 Task: Select the current location as Kings Mountain National Military Park, South Carolina, United States . Now zoom + , and verify the location . Show zoom slider
Action: Mouse moved to (934, 54)
Screenshot: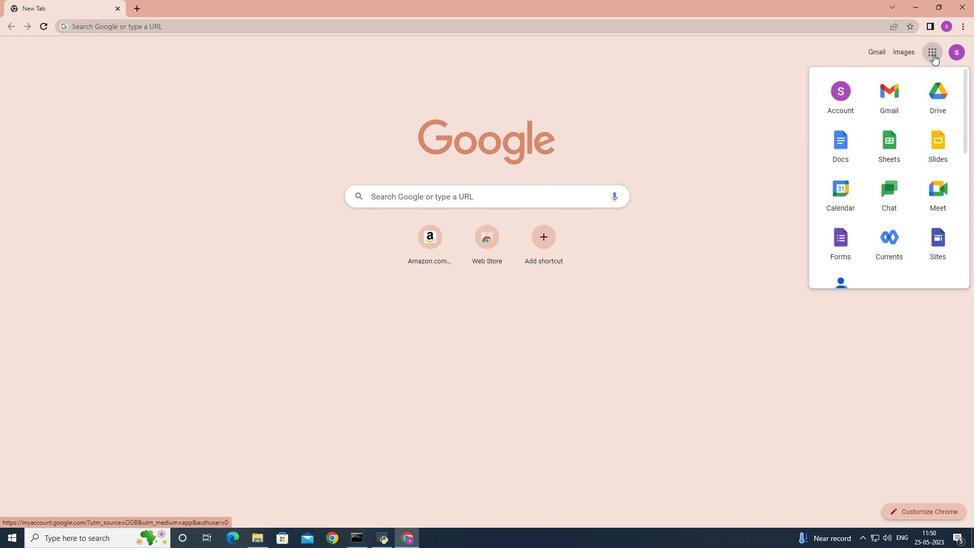 
Action: Mouse pressed left at (934, 54)
Screenshot: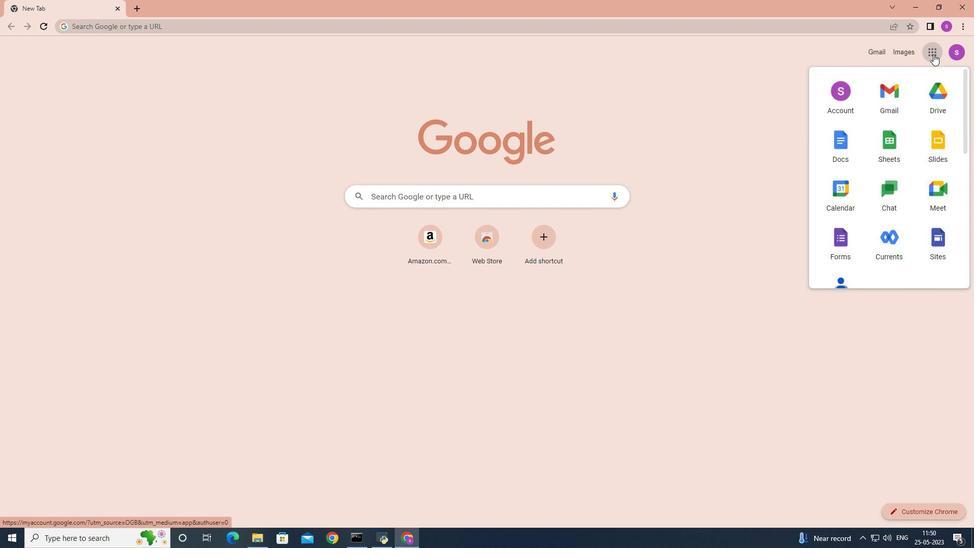 
Action: Mouse moved to (895, 187)
Screenshot: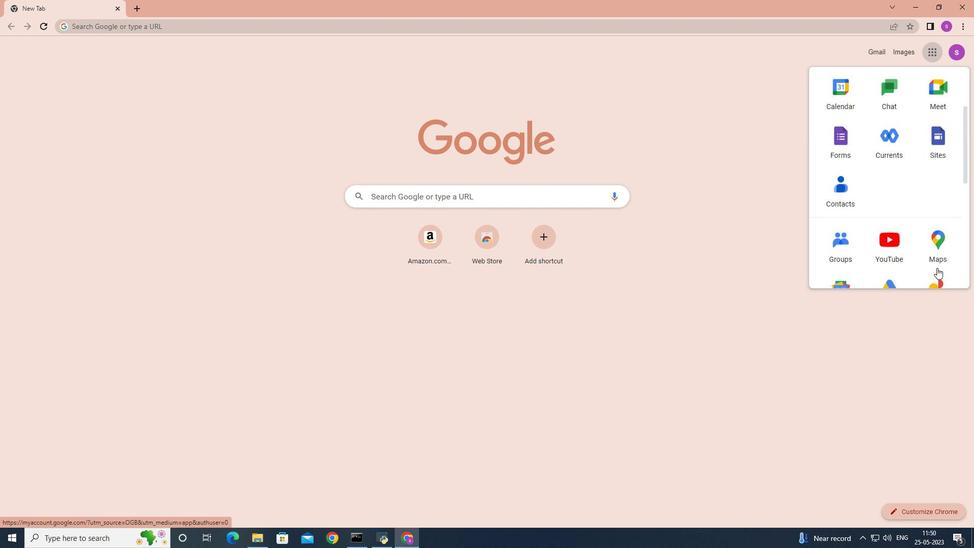 
Action: Mouse scrolled (895, 186) with delta (0, 0)
Screenshot: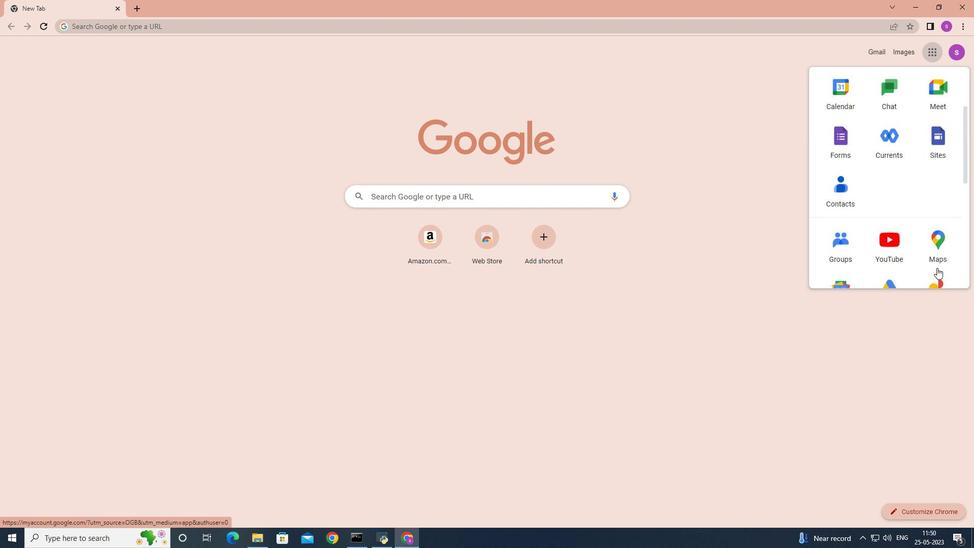 
Action: Mouse moved to (895, 186)
Screenshot: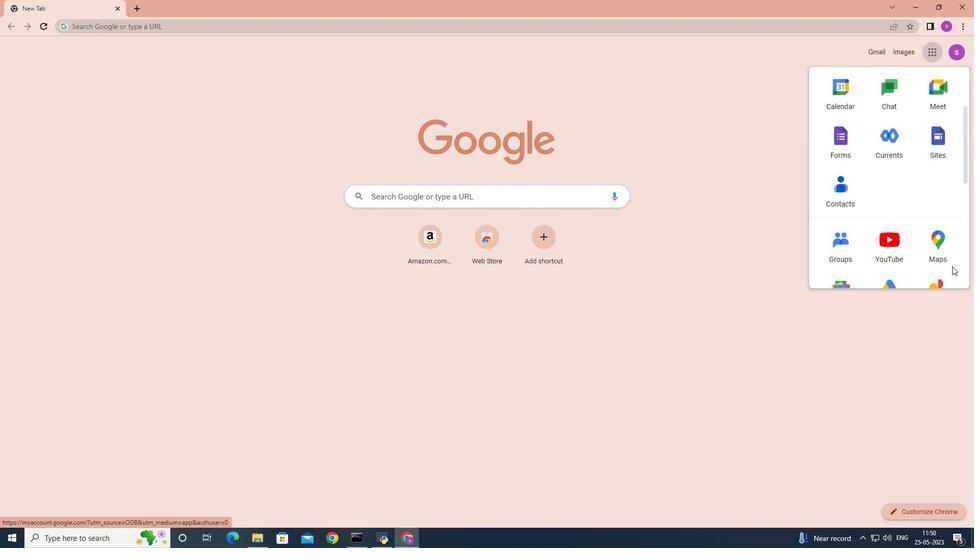 
Action: Mouse scrolled (895, 185) with delta (0, 0)
Screenshot: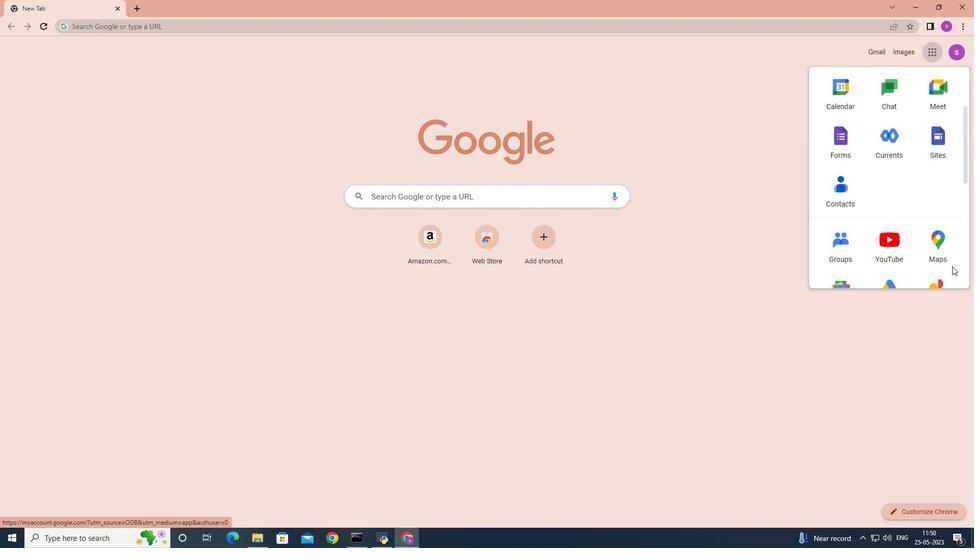 
Action: Mouse moved to (935, 245)
Screenshot: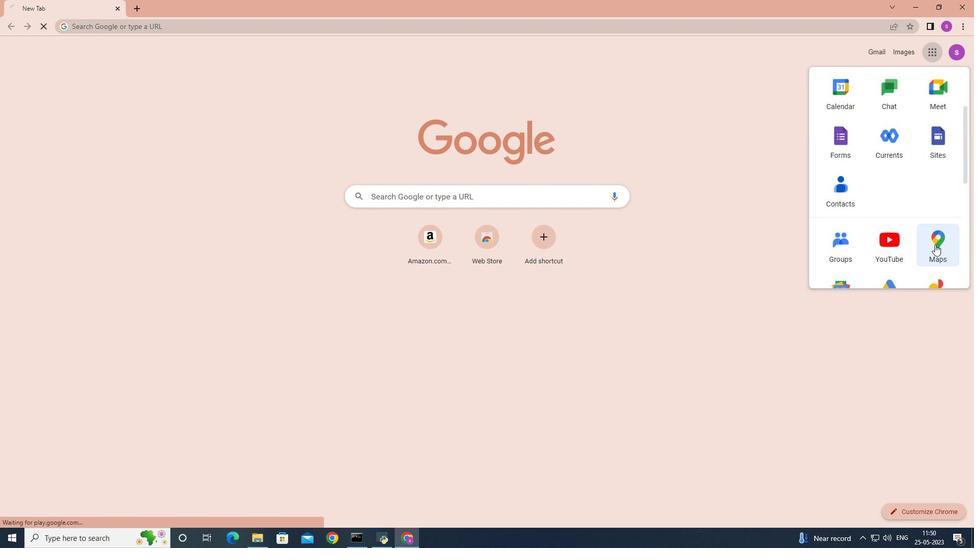 
Action: Mouse pressed left at (935, 245)
Screenshot: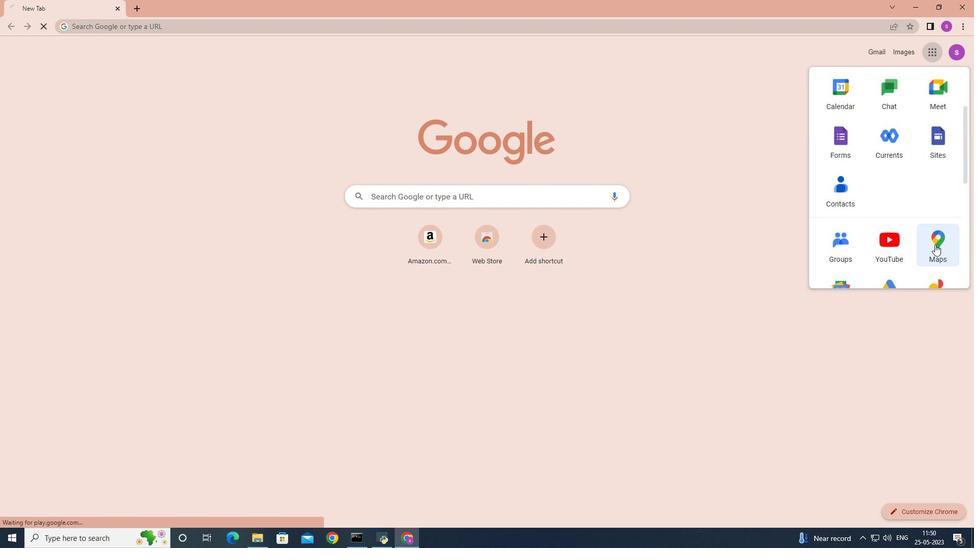 
Action: Mouse moved to (186, 50)
Screenshot: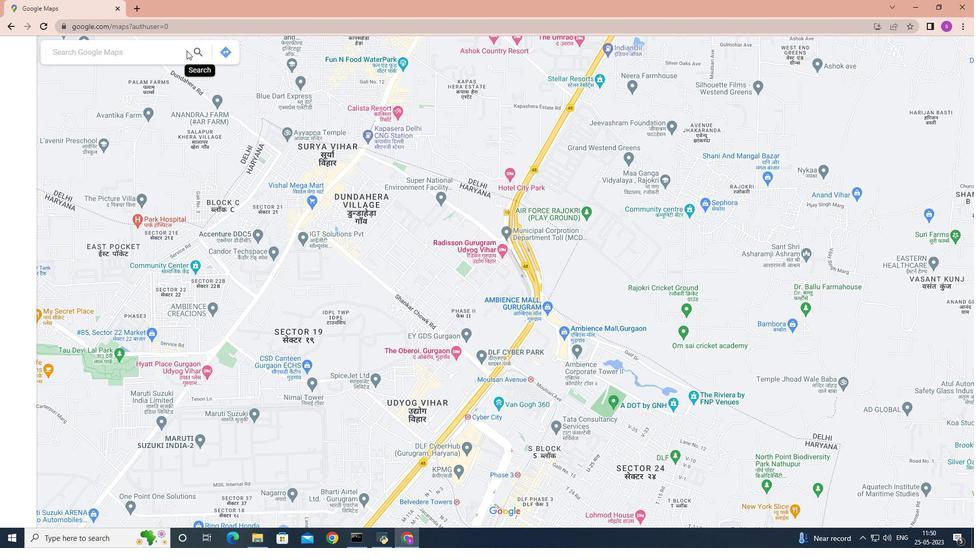 
Action: Mouse pressed left at (186, 50)
Screenshot: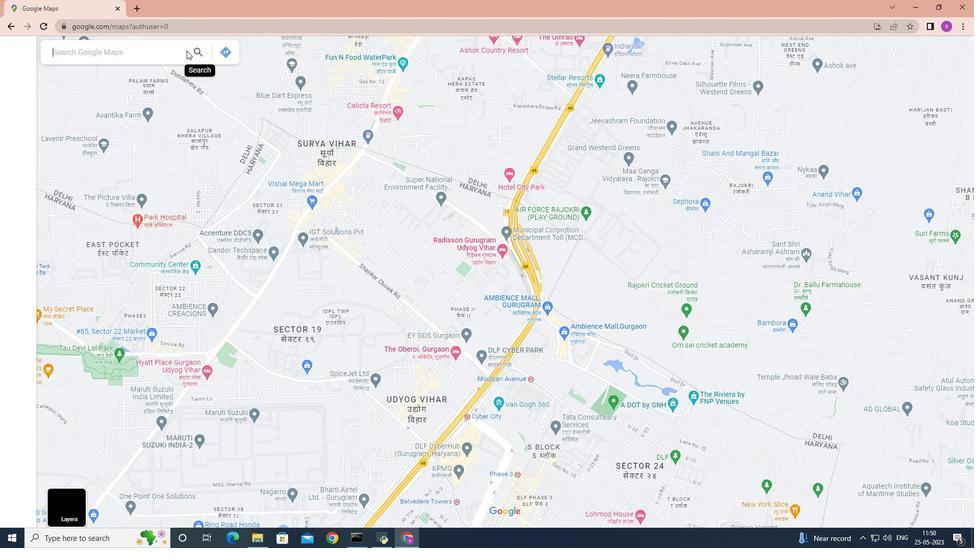 
Action: Key pressed <Key.shift>Kings<Key.space><Key.shift><Key.shift><Key.shift><Key.shift>Mountain<Key.space><Key.shift><Key.shift><Key.shift><Key.shift><Key.shift><Key.shift><Key.shift><Key.shift><Key.shift><Key.shift><Key.shift><Key.shift><Key.shift><Key.shift><Key.shift><Key.shift><Key.shift><Key.shift><Key.shift><Key.shift><Key.shift><Key.shift><Key.shift>National<Key.space><Key.shift>Military<Key.space><Key.shift>Park<Key.space>,<Key.shift>South<Key.space><Key.shift>carolina<Key.space><Key.shift>United<Key.space><Key.shift>States<Key.enter>
Screenshot: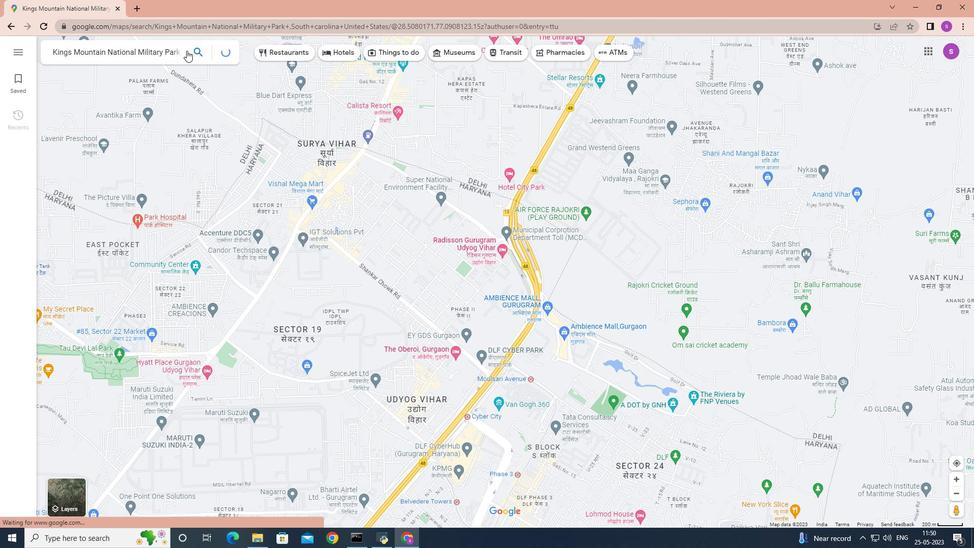 
Action: Mouse moved to (955, 479)
Screenshot: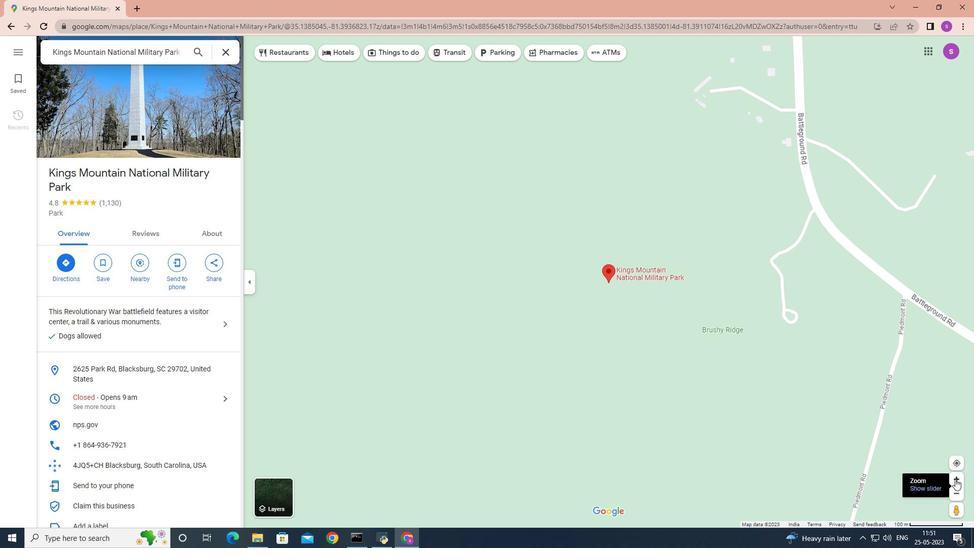 
Action: Mouse pressed left at (955, 479)
Screenshot: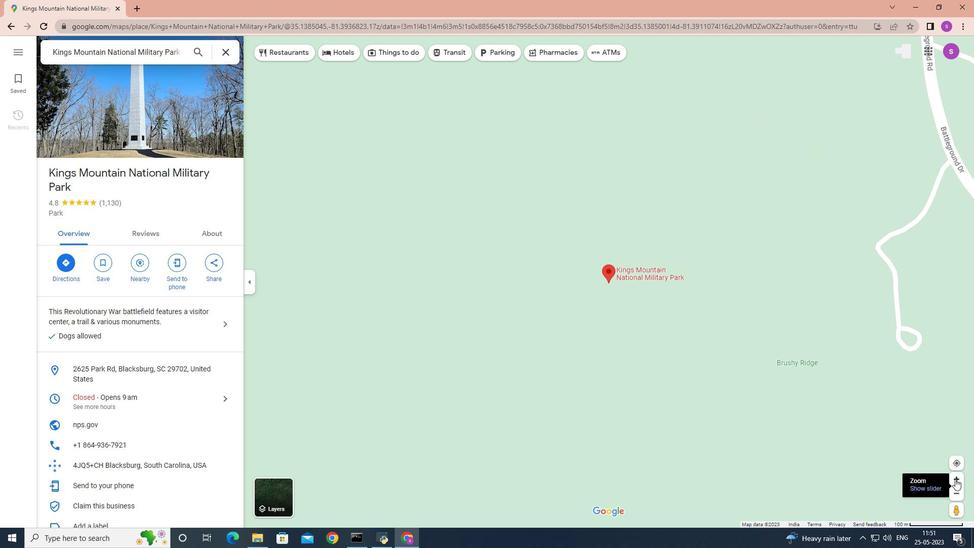 
Action: Mouse moved to (959, 474)
Screenshot: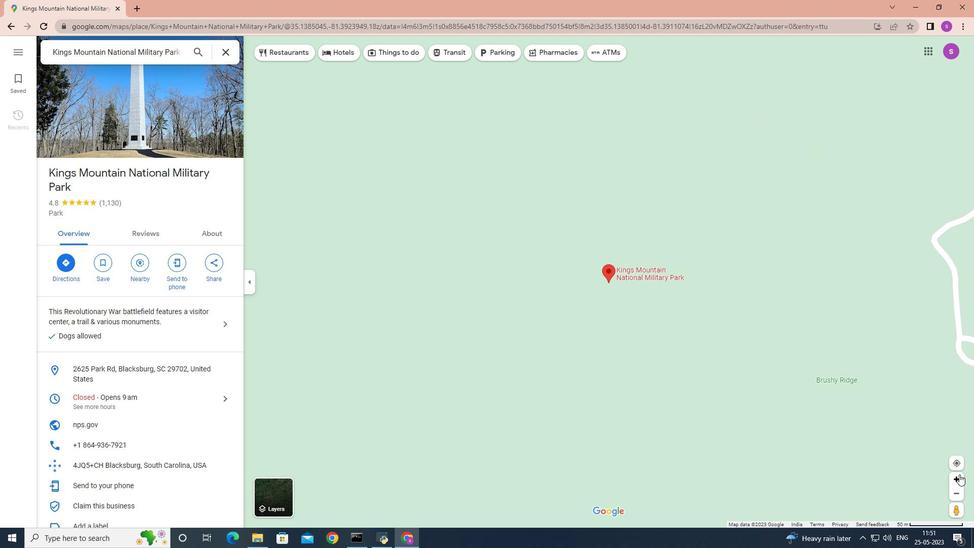 
Action: Mouse pressed left at (959, 474)
Screenshot: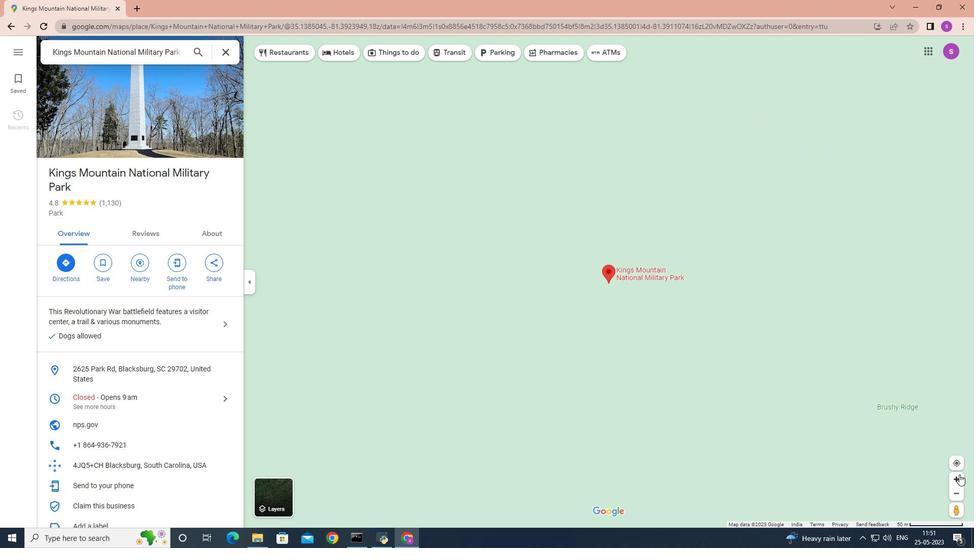 
Action: Mouse pressed left at (959, 474)
Screenshot: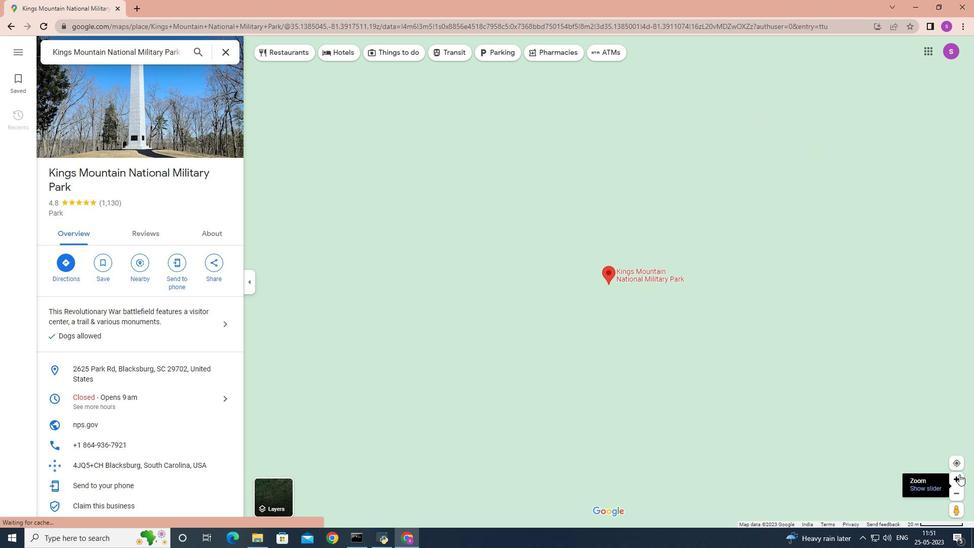 
Action: Mouse pressed left at (959, 474)
Screenshot: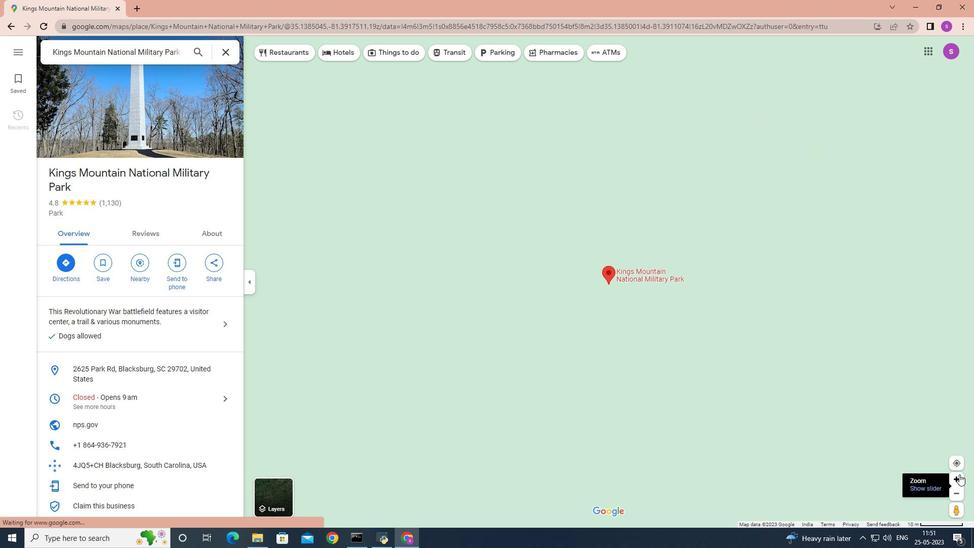 
Action: Mouse pressed left at (959, 474)
Screenshot: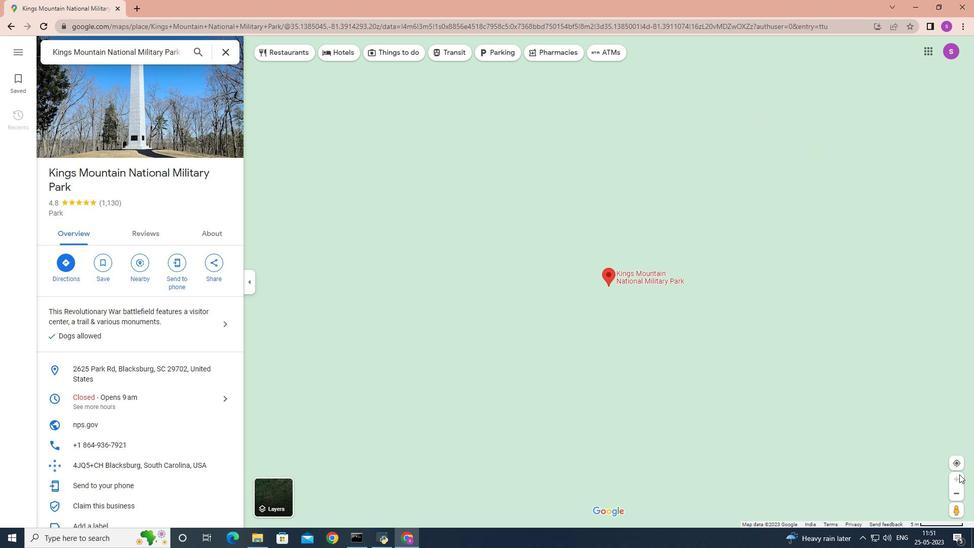
Action: Mouse pressed left at (959, 474)
Screenshot: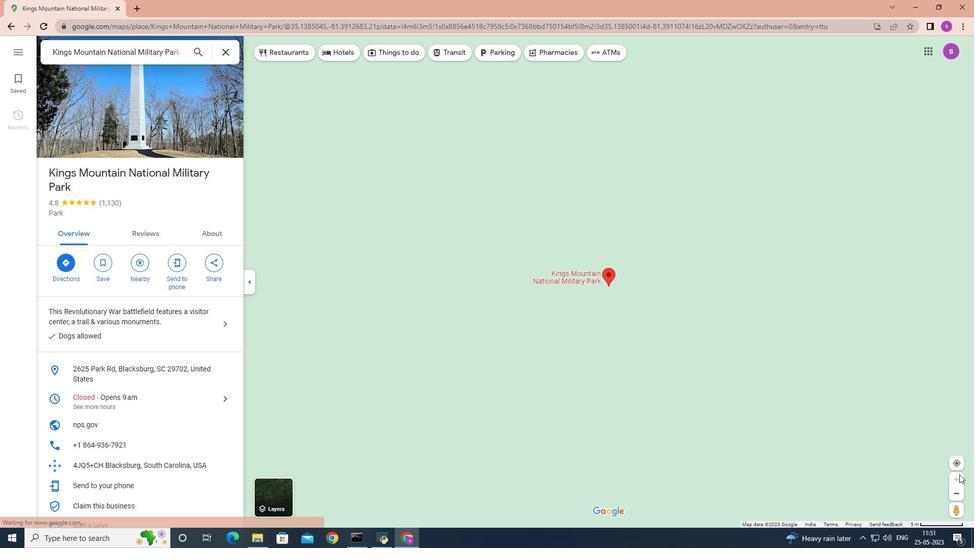 
Action: Mouse pressed left at (959, 474)
Screenshot: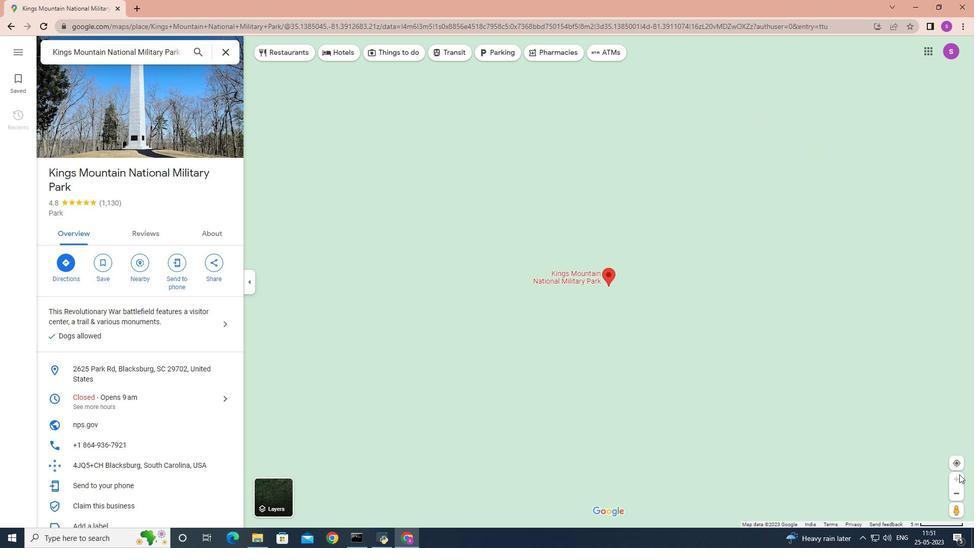 
Action: Mouse pressed left at (959, 474)
Screenshot: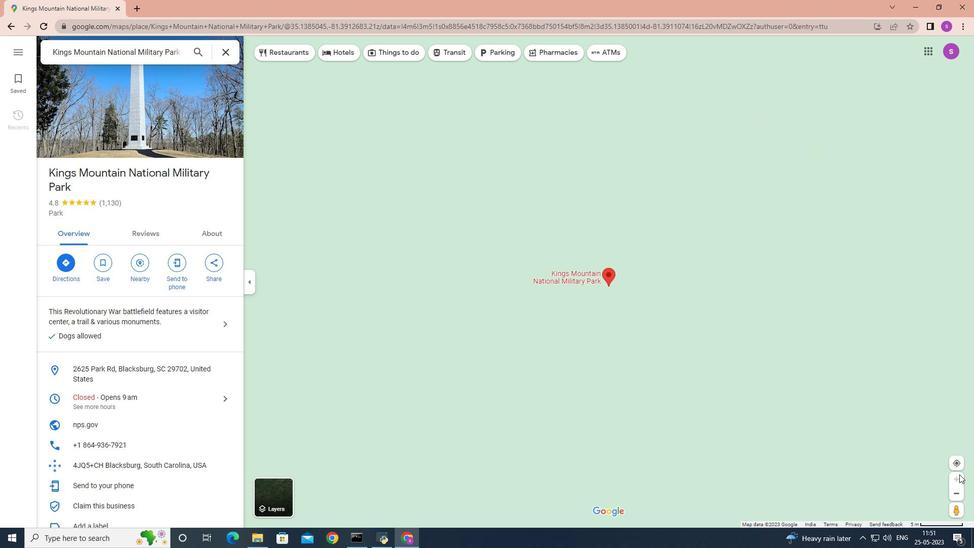 
Action: Mouse pressed left at (959, 474)
Screenshot: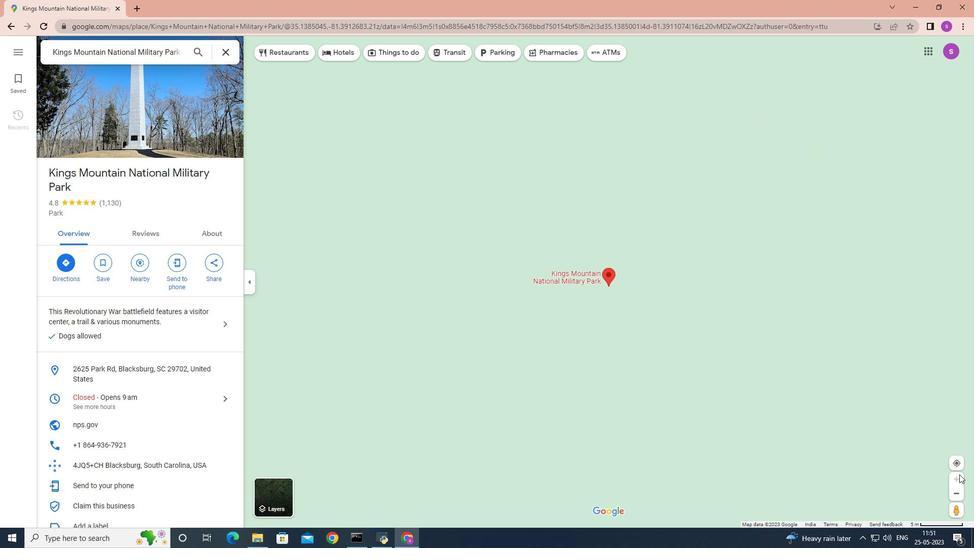
Action: Mouse moved to (610, 284)
Screenshot: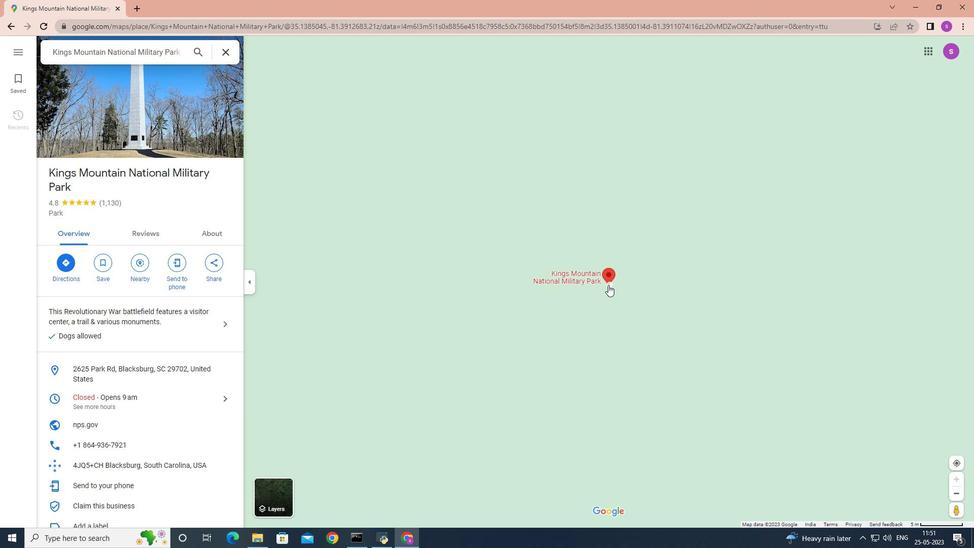 
Action: Mouse pressed left at (610, 284)
Screenshot: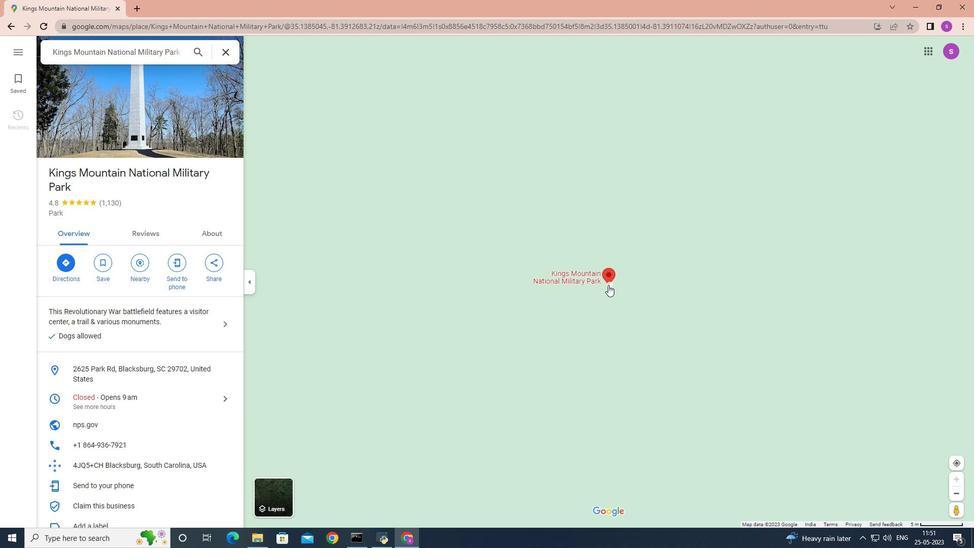 
Action: Mouse moved to (608, 285)
Screenshot: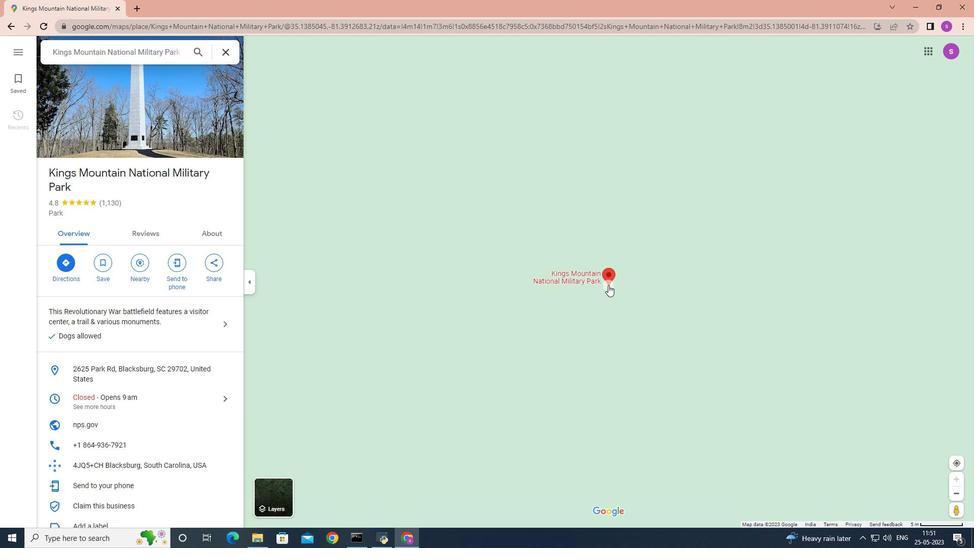 
Action: Mouse pressed left at (608, 285)
Screenshot: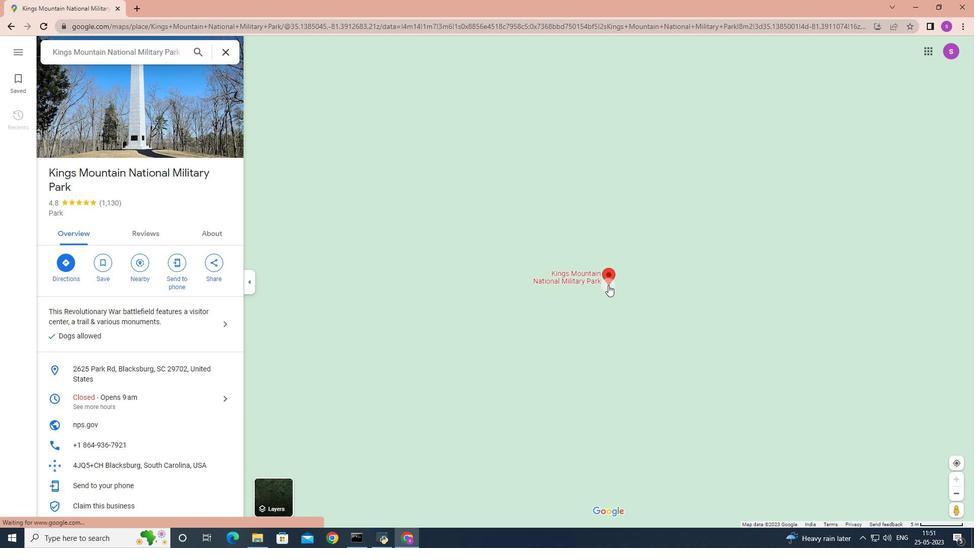 
Action: Mouse moved to (608, 283)
Screenshot: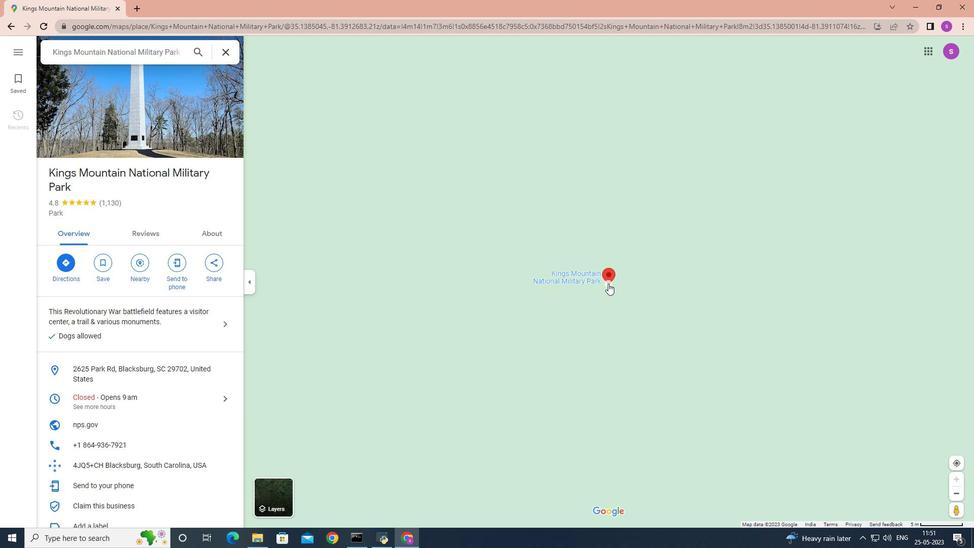 
Action: Mouse pressed left at (608, 283)
Screenshot: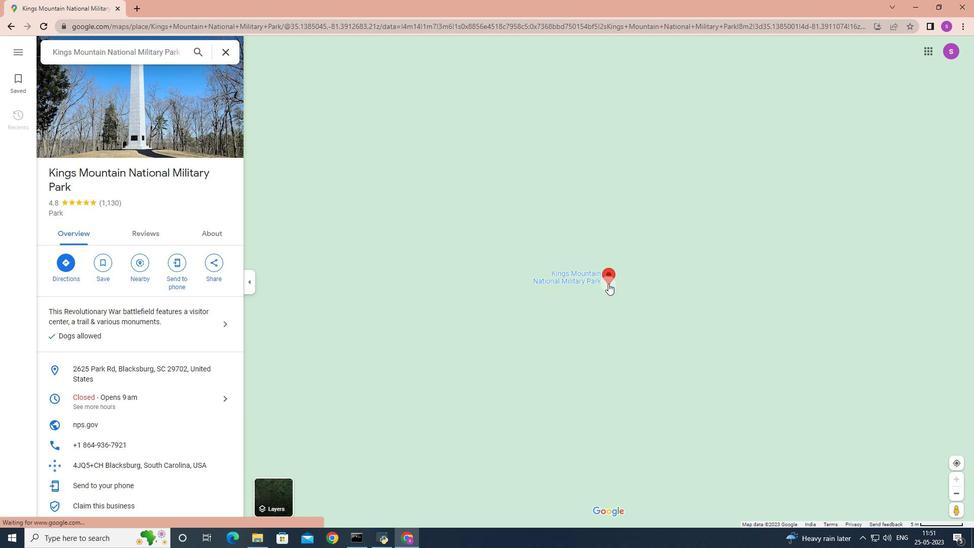 
Action: Mouse pressed left at (608, 283)
Screenshot: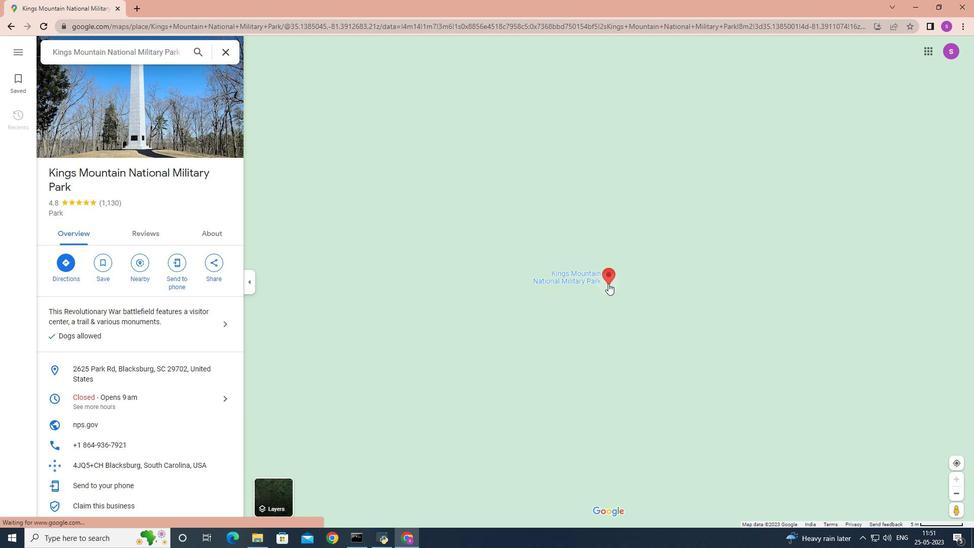 
Action: Mouse moved to (271, 505)
Screenshot: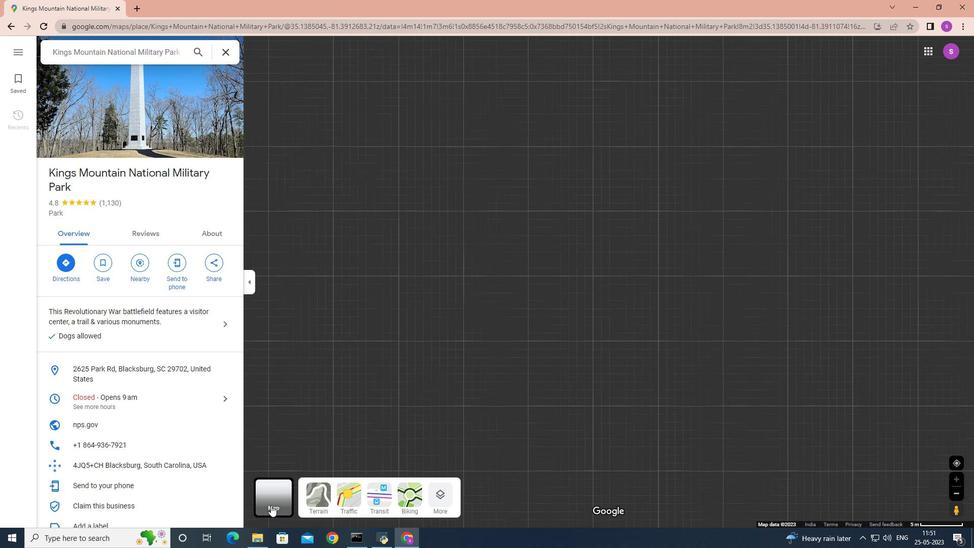 
Action: Mouse pressed left at (271, 505)
Screenshot: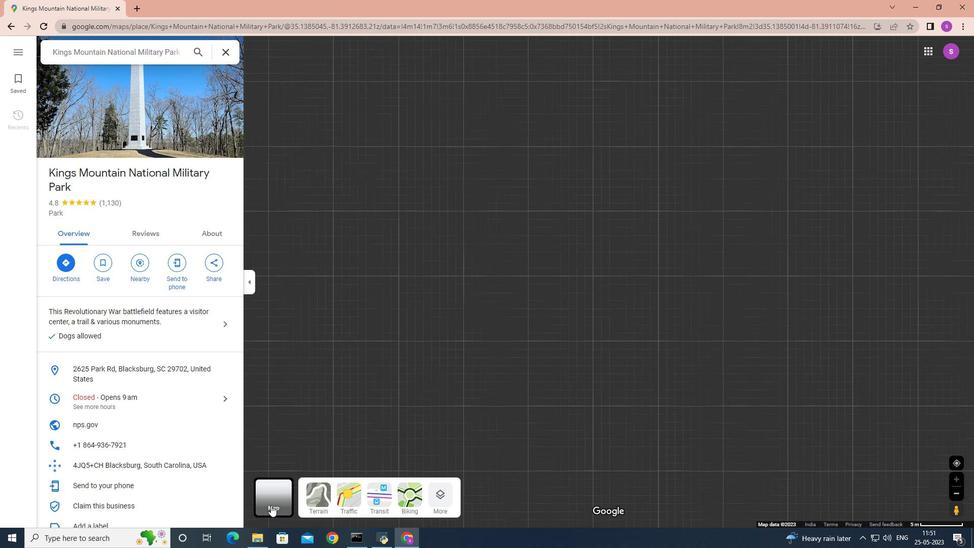 
Action: Mouse moved to (443, 503)
Screenshot: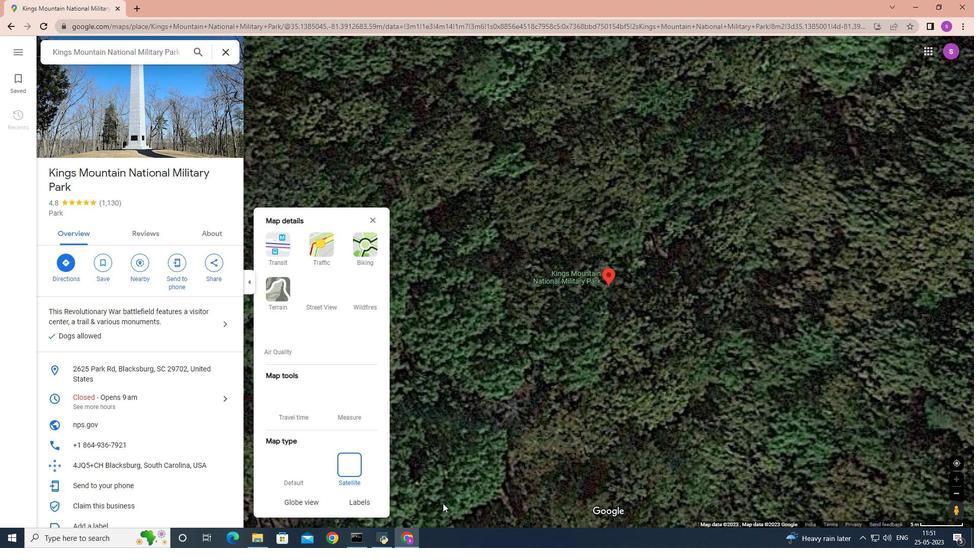 
Action: Mouse pressed left at (443, 503)
Screenshot: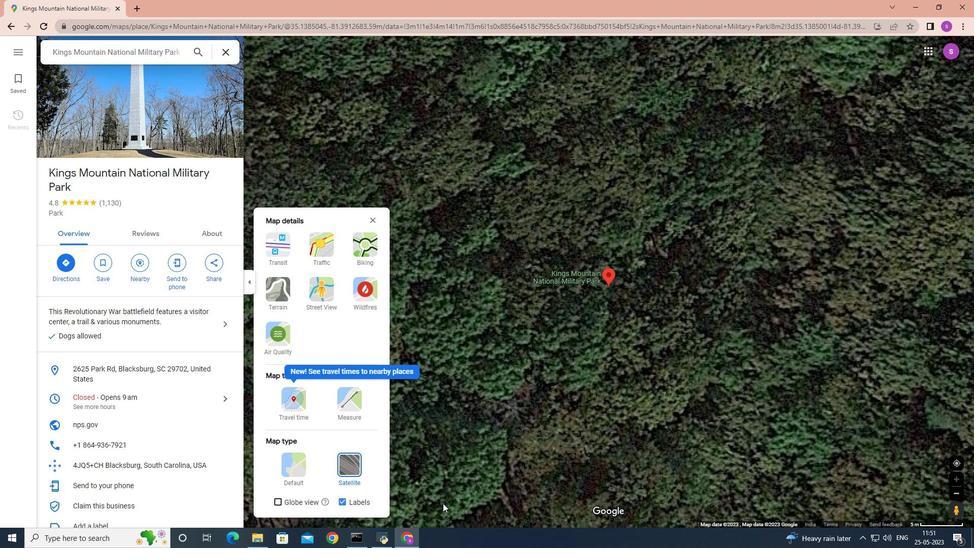 
Action: Mouse moved to (288, 464)
Screenshot: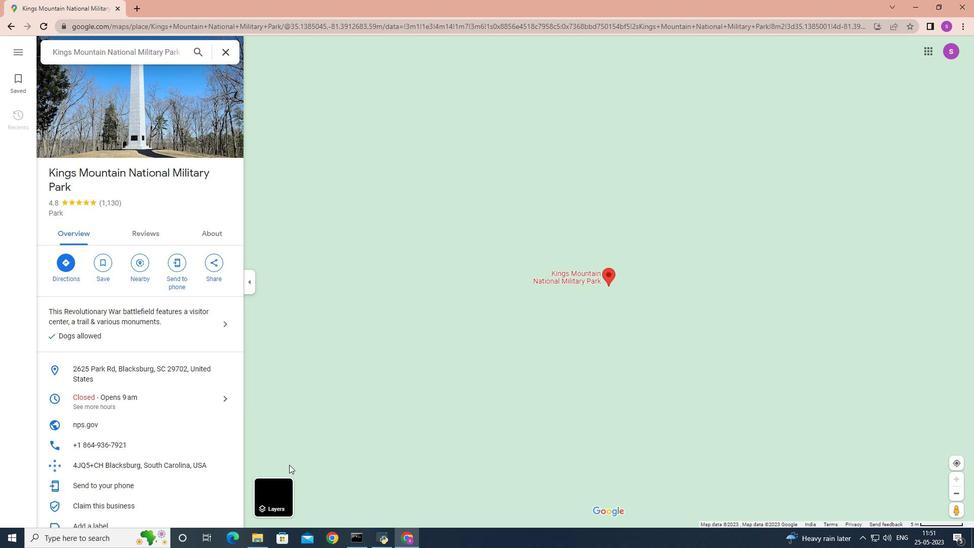 
Action: Mouse pressed left at (288, 464)
Screenshot: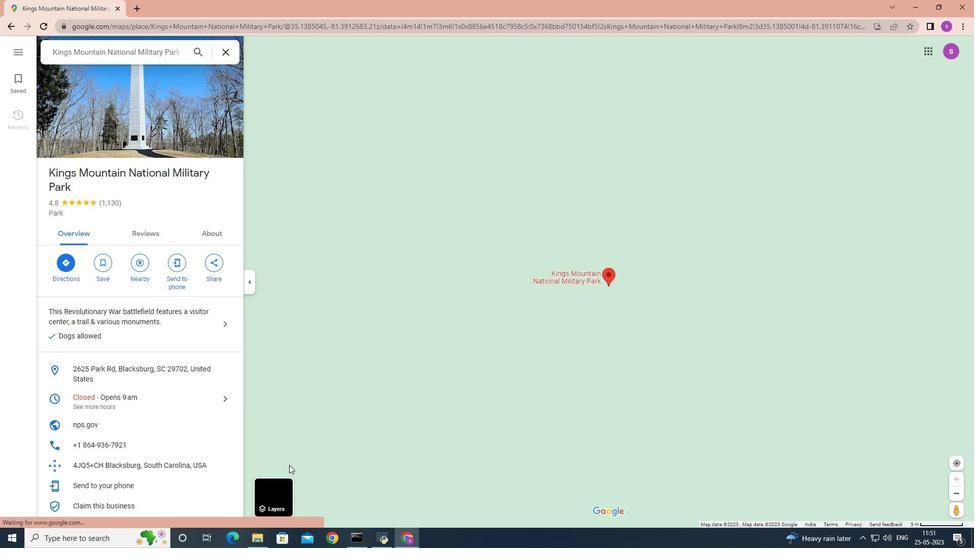 
Action: Mouse moved to (607, 284)
Screenshot: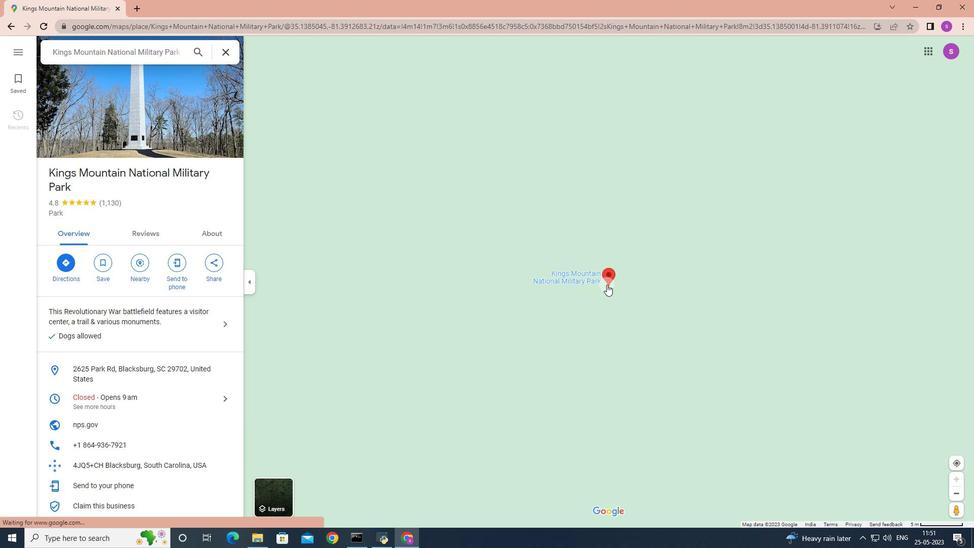 
Action: Mouse pressed left at (607, 284)
Screenshot: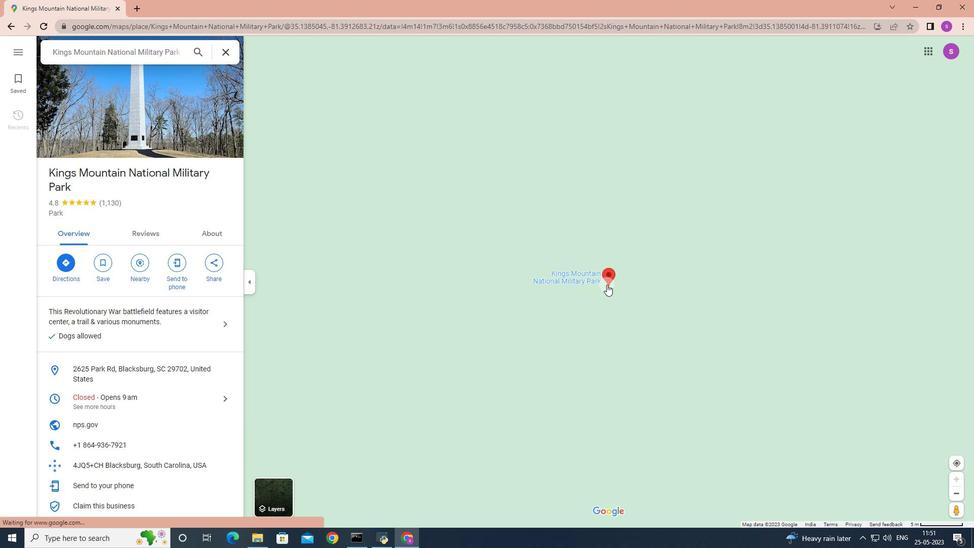 
Action: Mouse moved to (609, 281)
Screenshot: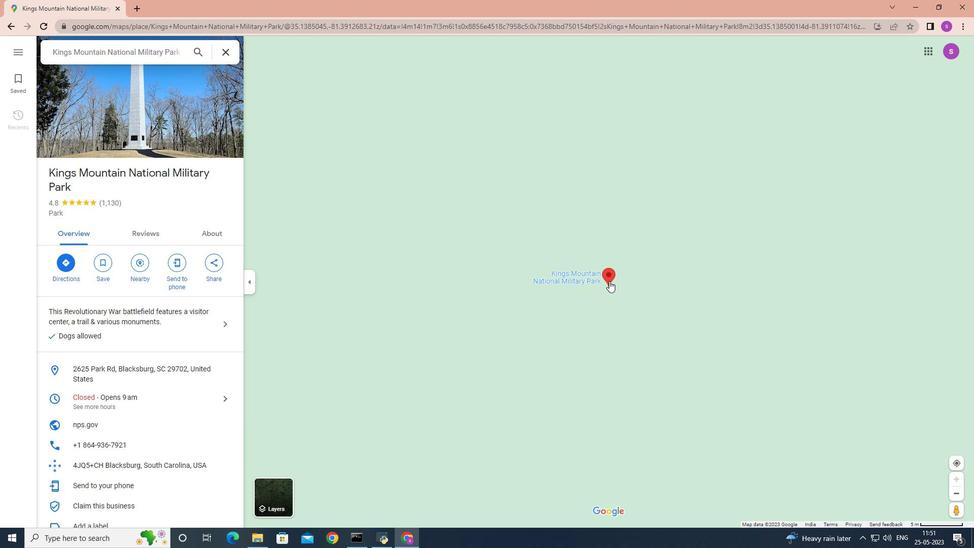 
Action: Mouse pressed left at (609, 281)
Screenshot: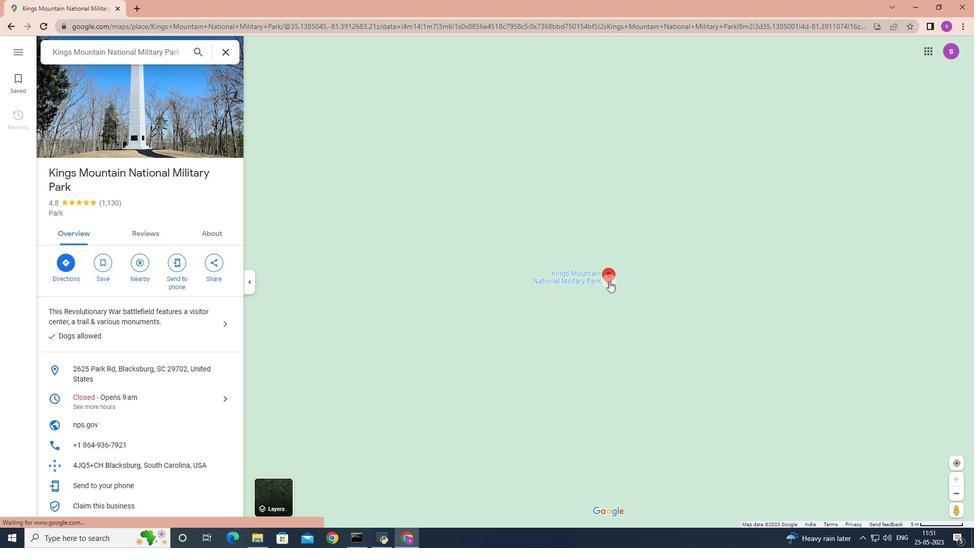
Action: Mouse pressed left at (609, 281)
Screenshot: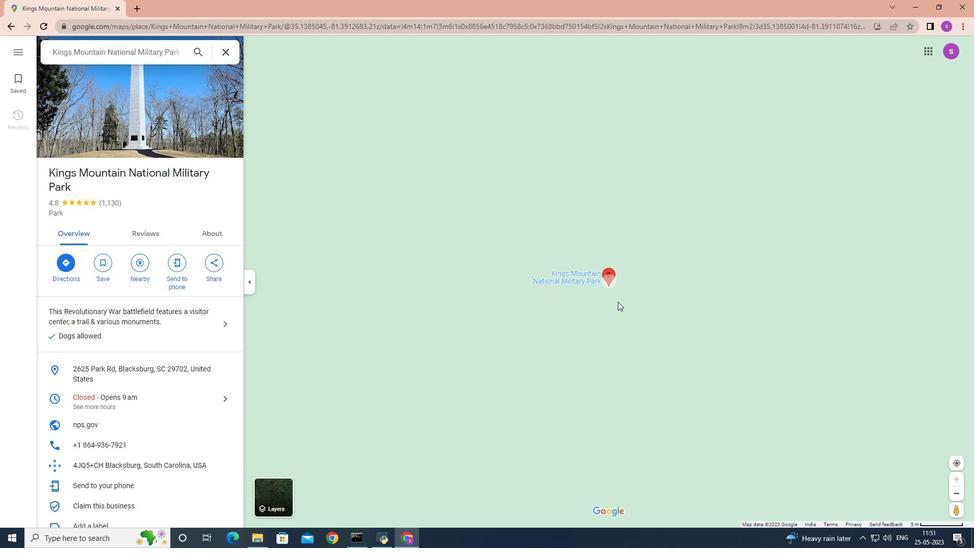 
Action: Mouse moved to (956, 494)
Screenshot: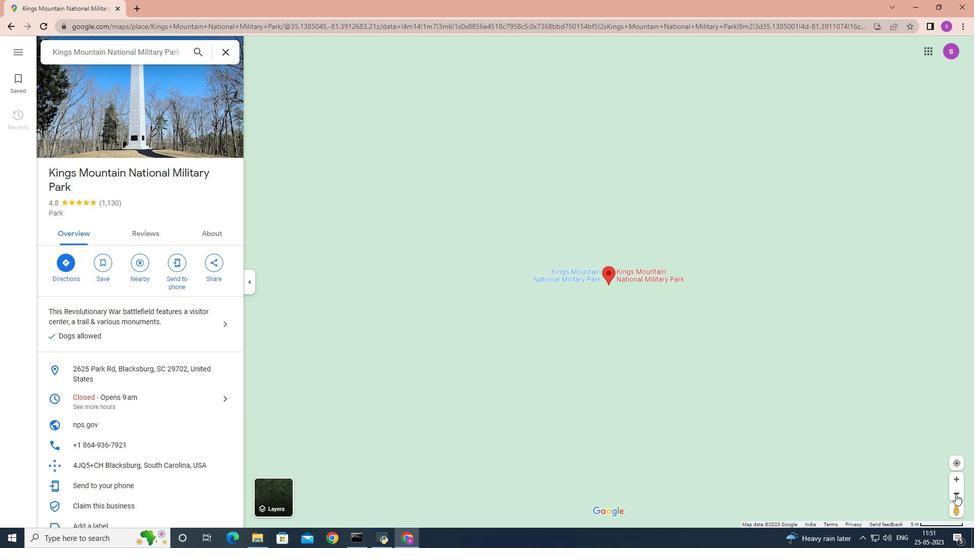 
Action: Mouse pressed left at (956, 494)
Screenshot: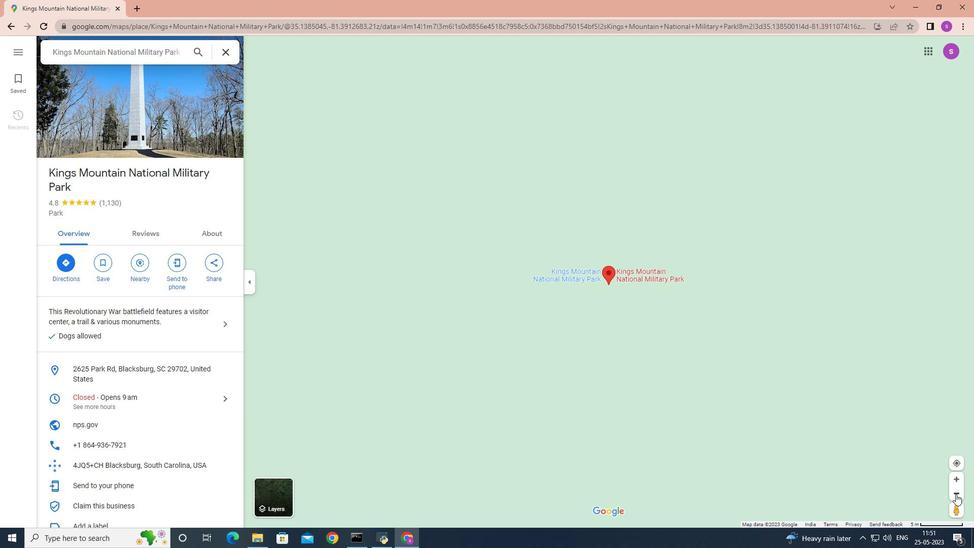 
Action: Mouse moved to (279, 506)
Screenshot: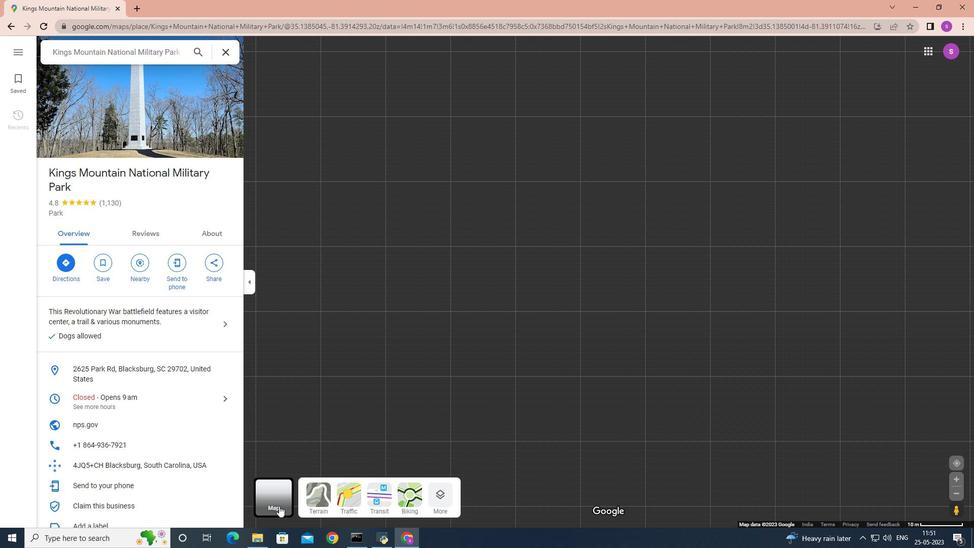 
Action: Mouse pressed left at (279, 506)
Screenshot: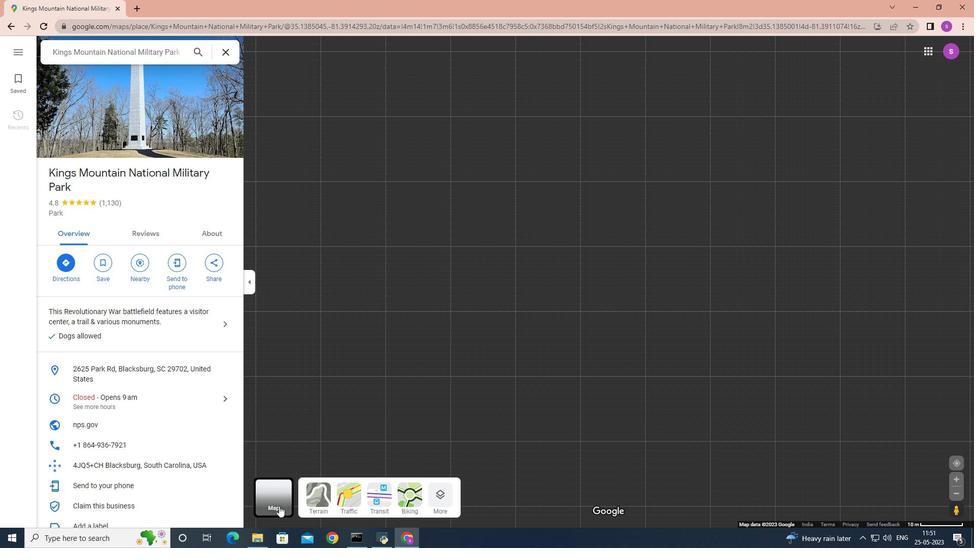 
Action: Mouse moved to (444, 501)
Screenshot: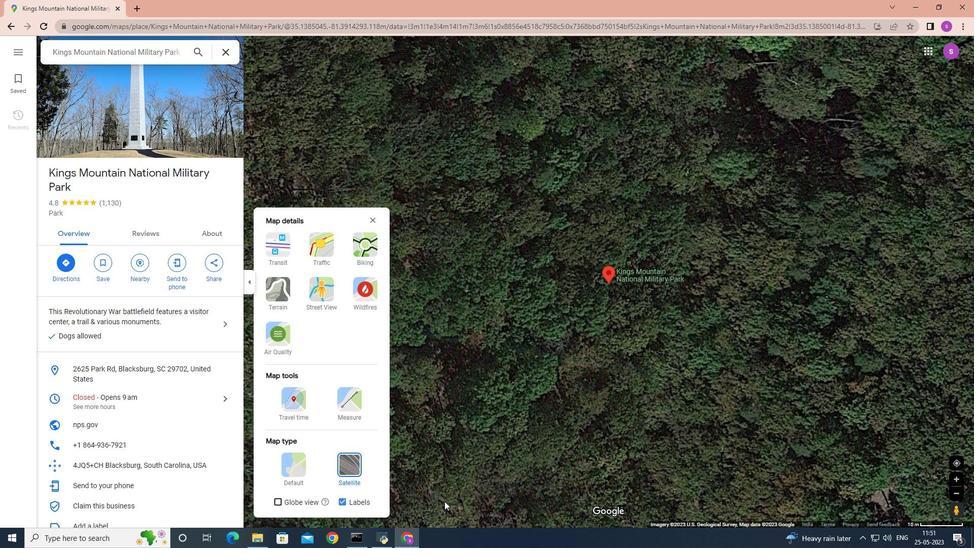 
Action: Mouse pressed left at (444, 501)
Screenshot: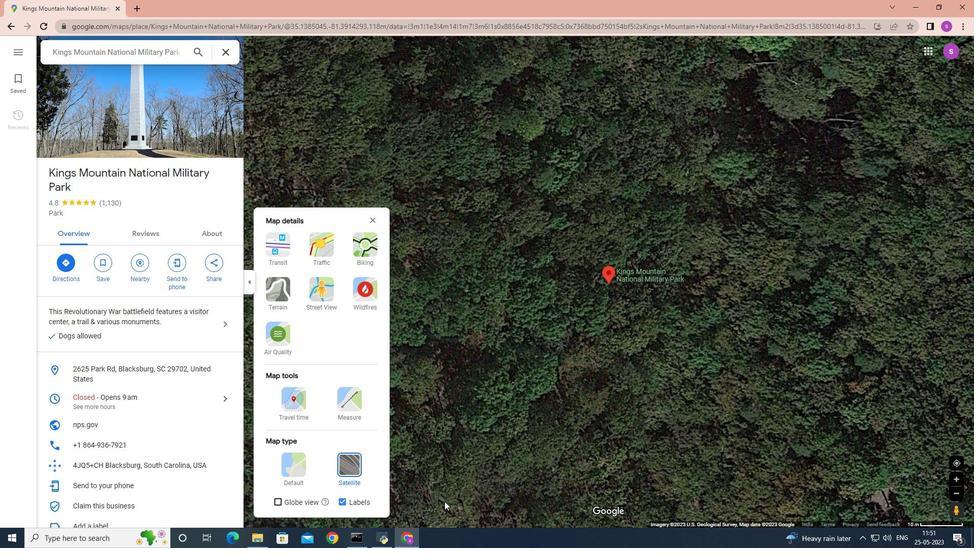 
Action: Mouse moved to (287, 469)
Screenshot: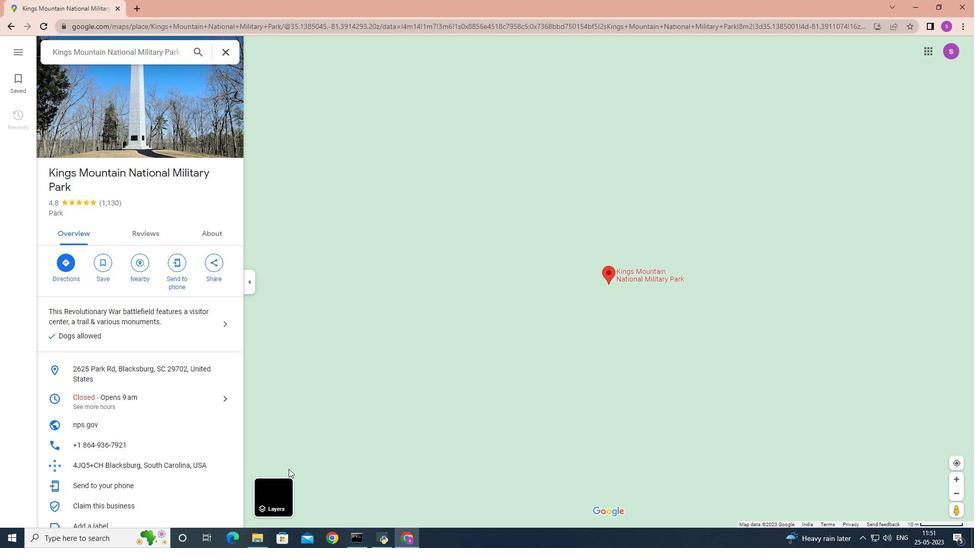 
Action: Mouse pressed left at (287, 469)
Screenshot: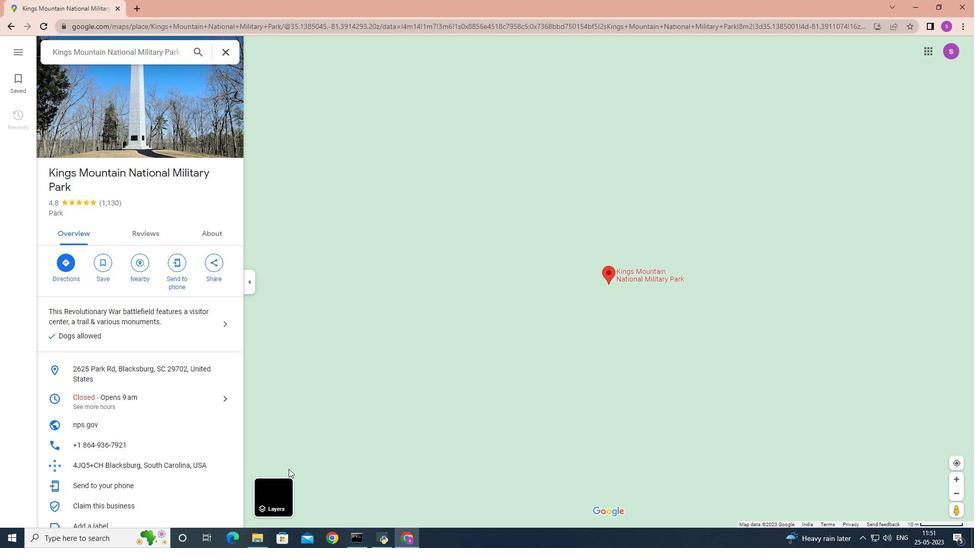 
Action: Mouse moved to (955, 478)
Screenshot: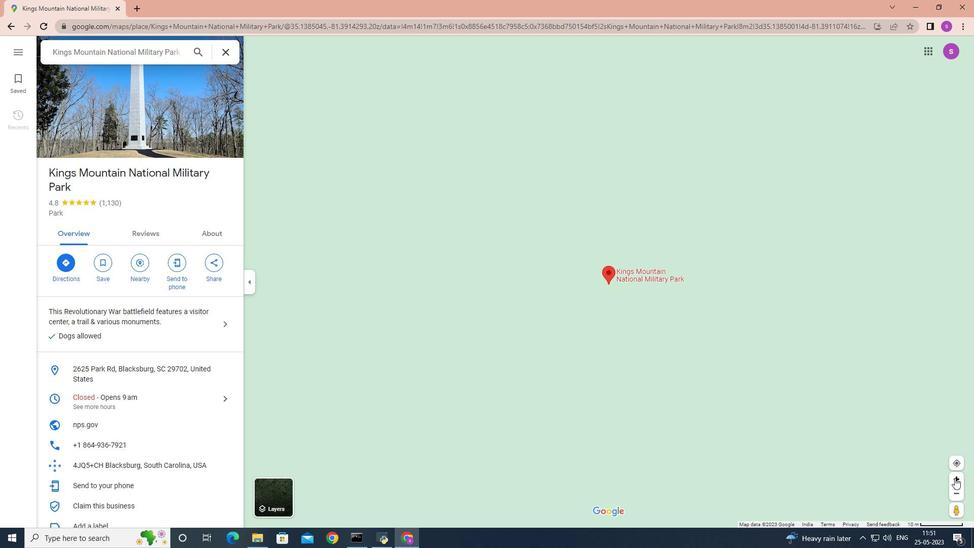 
Action: Mouse pressed left at (955, 478)
Screenshot: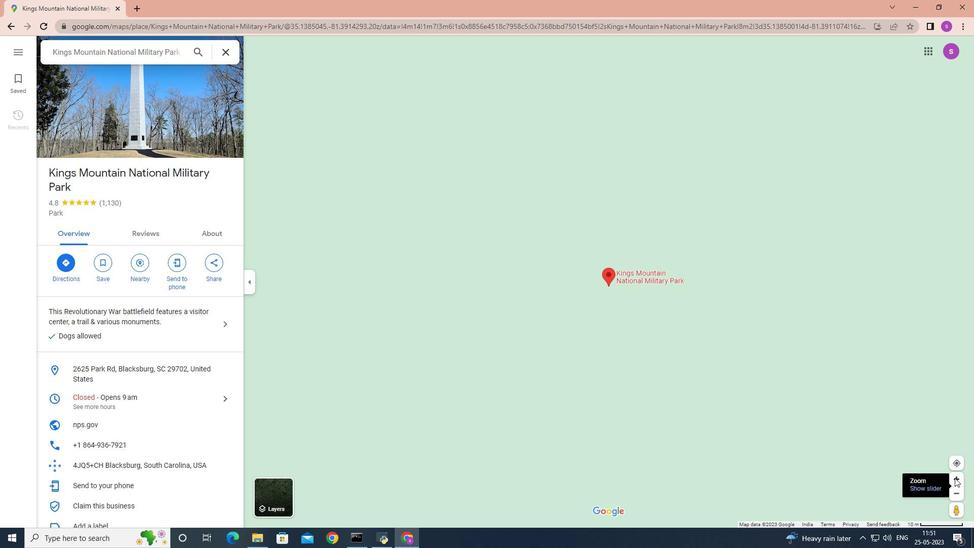 
Action: Mouse moved to (955, 478)
Screenshot: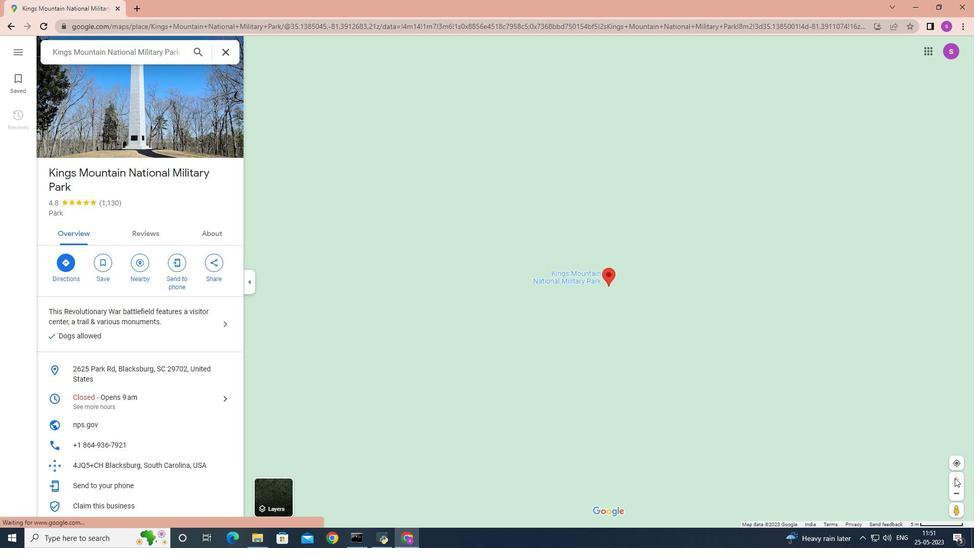 
Action: Mouse pressed left at (955, 478)
Screenshot: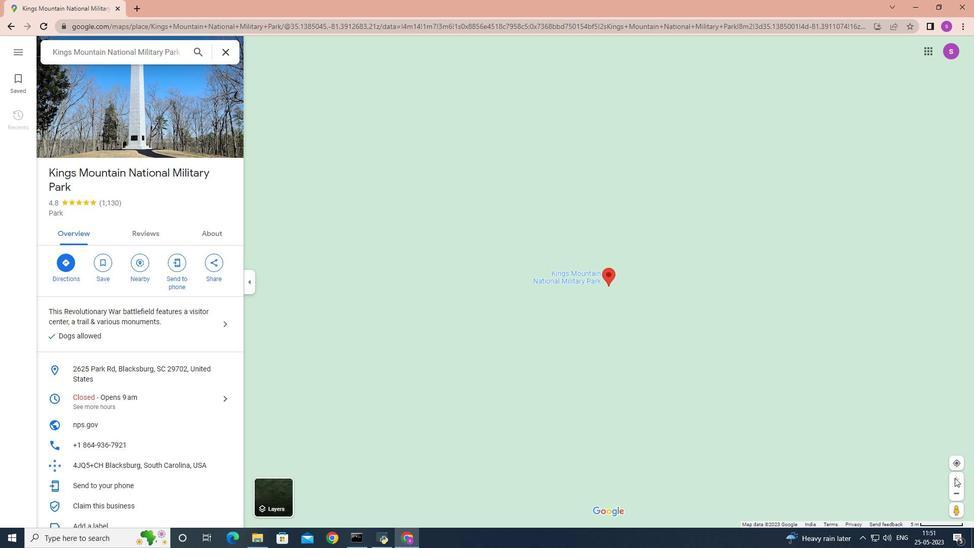 
Action: Mouse moved to (443, 496)
Screenshot: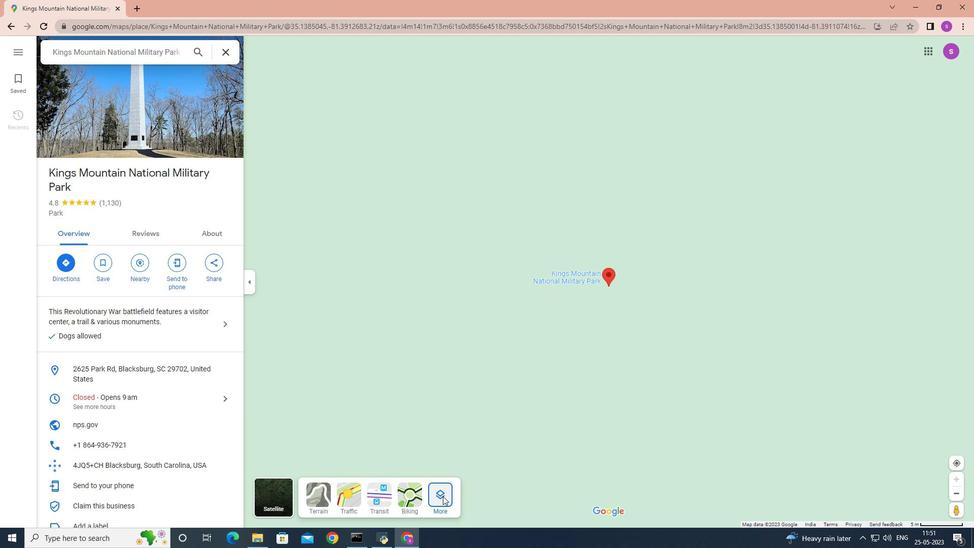 
Action: Mouse pressed left at (443, 496)
Screenshot: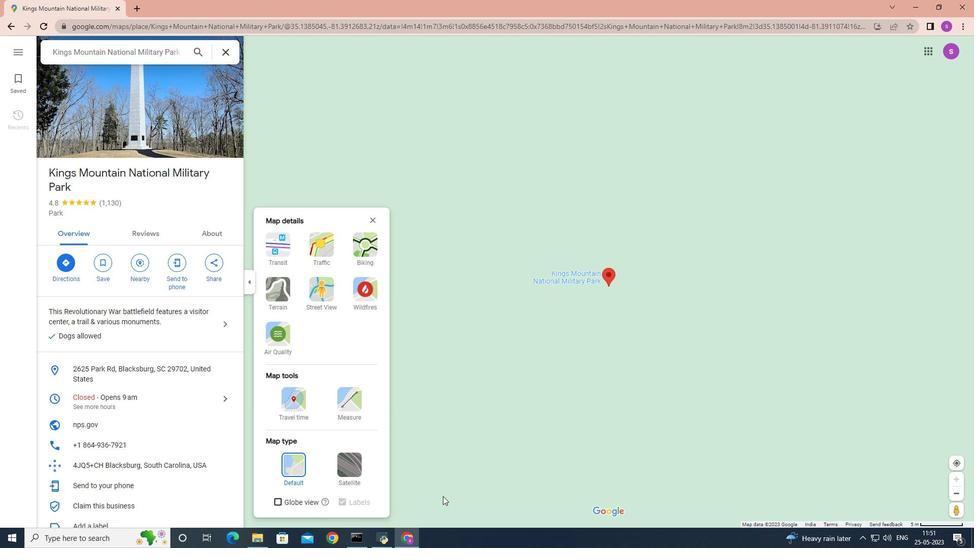 
Action: Mouse moved to (291, 472)
Screenshot: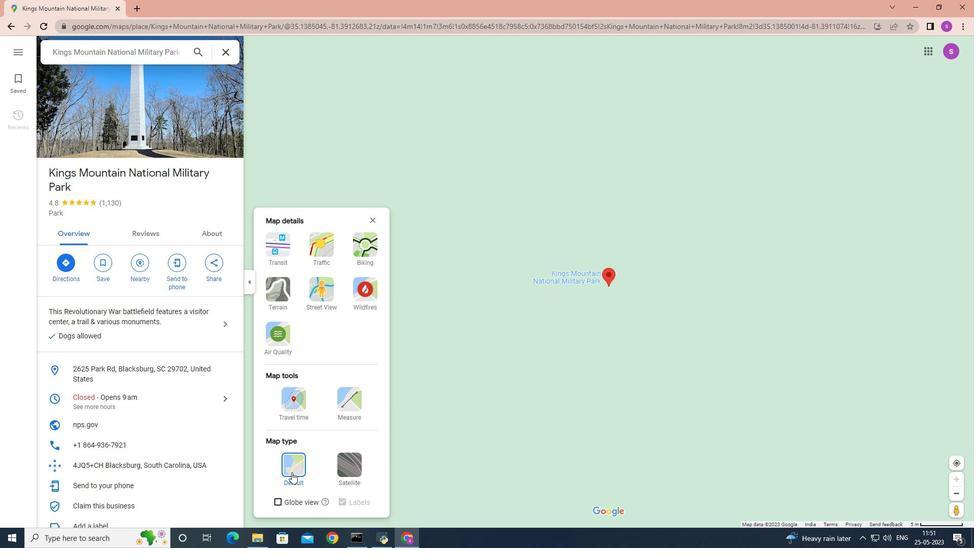 
Action: Mouse pressed left at (291, 472)
Screenshot: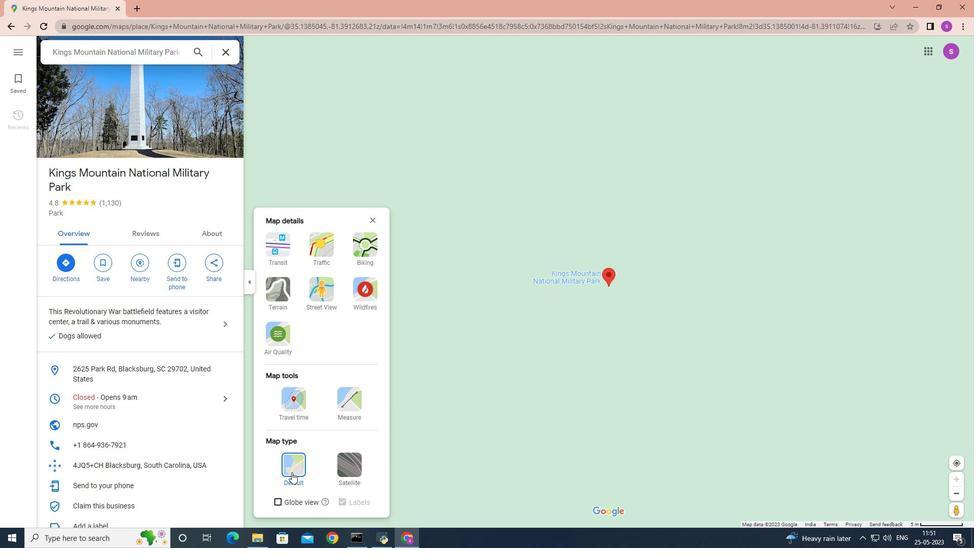 
Action: Mouse moved to (375, 219)
Screenshot: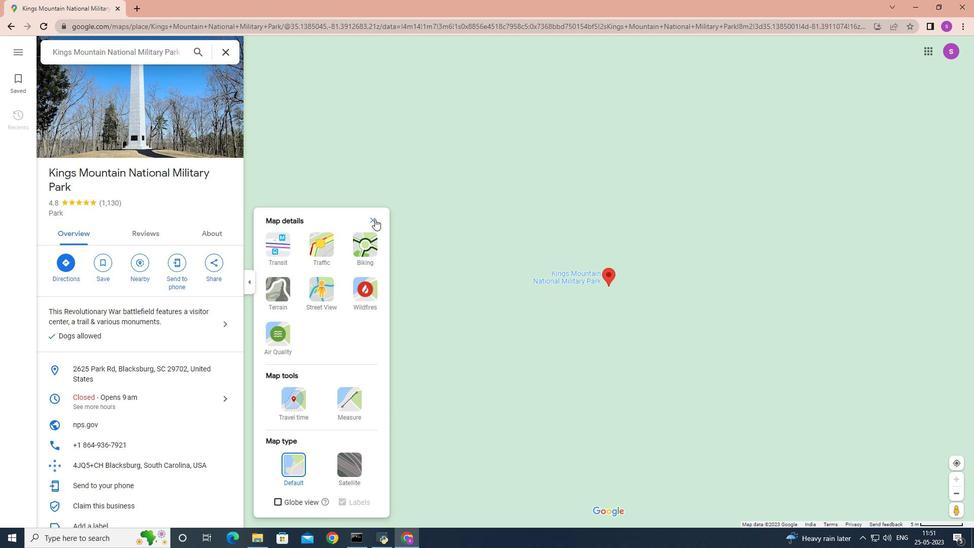 
Action: Mouse pressed left at (375, 219)
Screenshot: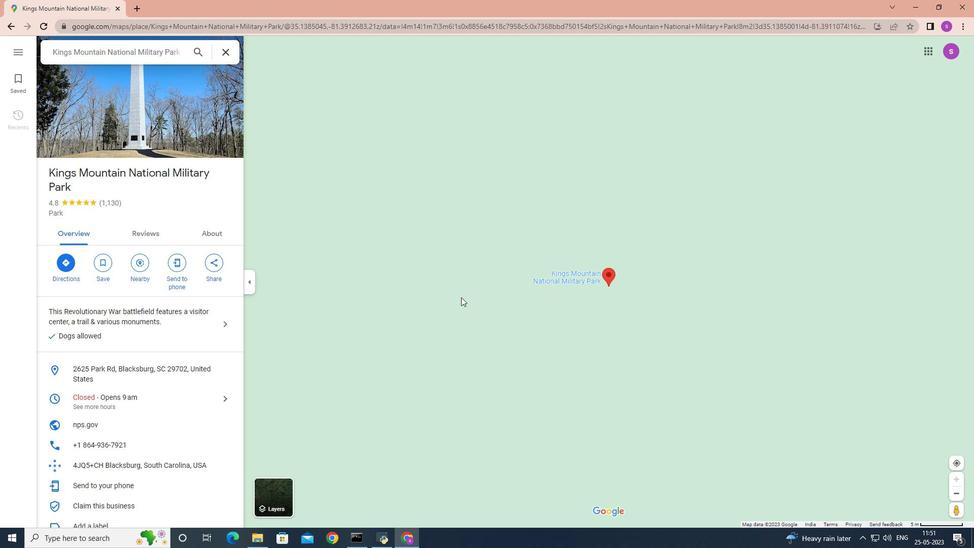
Action: Mouse moved to (609, 280)
Screenshot: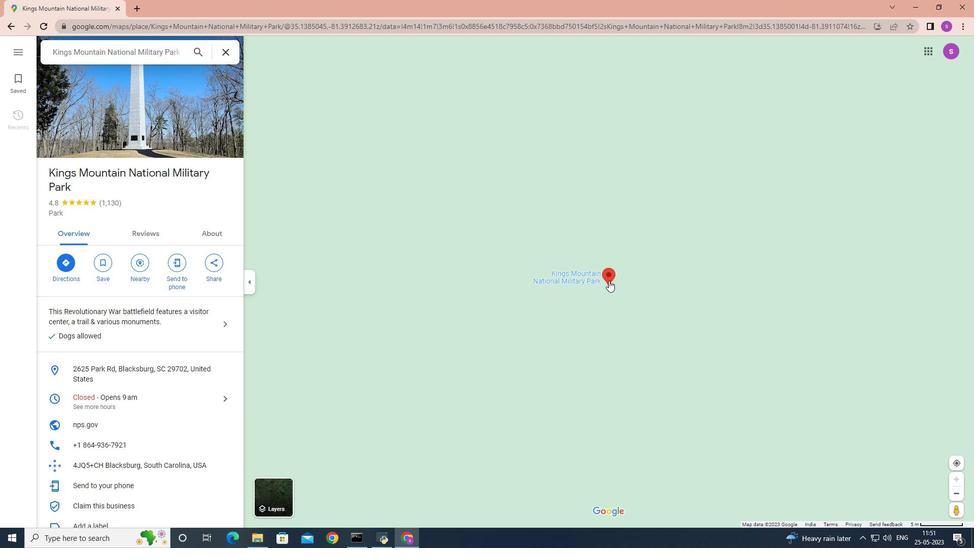 
Action: Mouse pressed left at (609, 280)
Screenshot: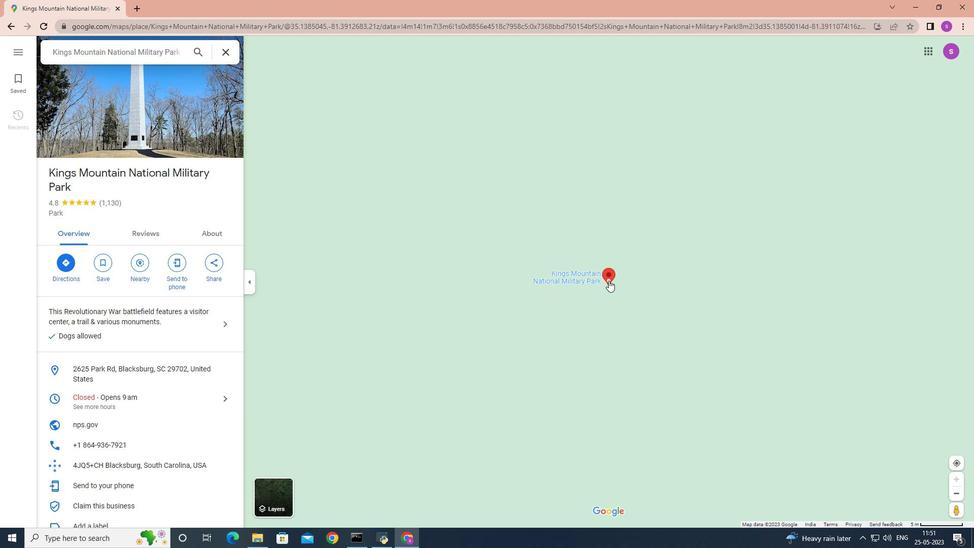 
Action: Mouse pressed left at (609, 280)
Screenshot: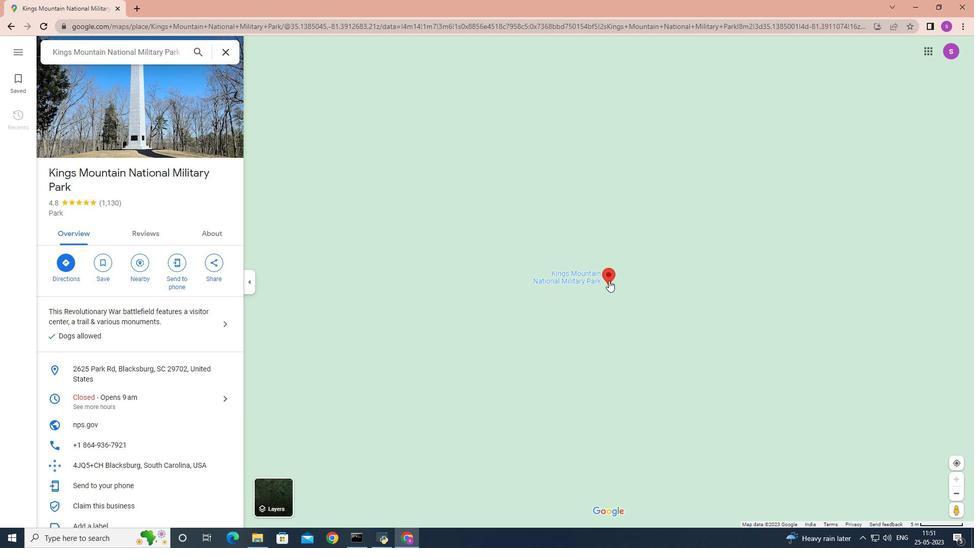 
Action: Mouse pressed left at (609, 280)
Screenshot: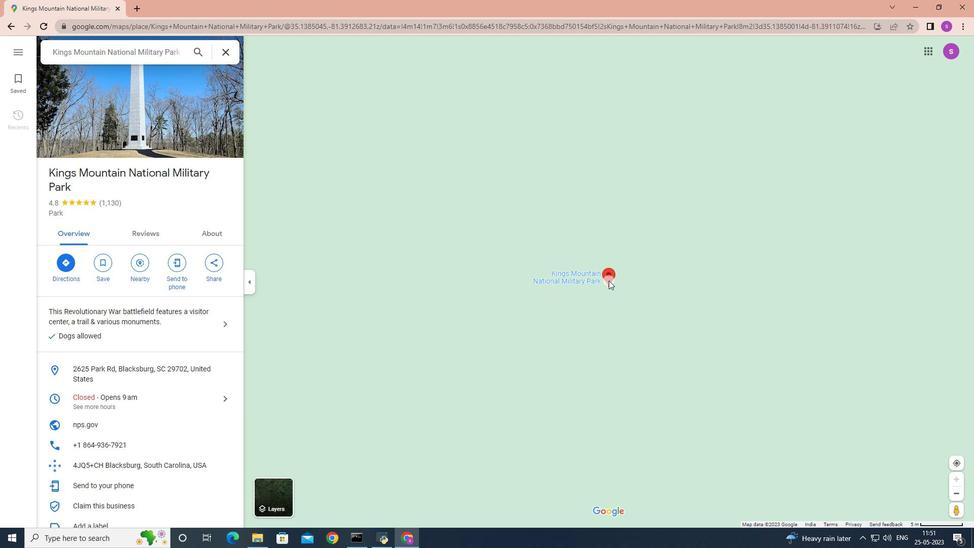 
Action: Mouse pressed left at (609, 280)
Screenshot: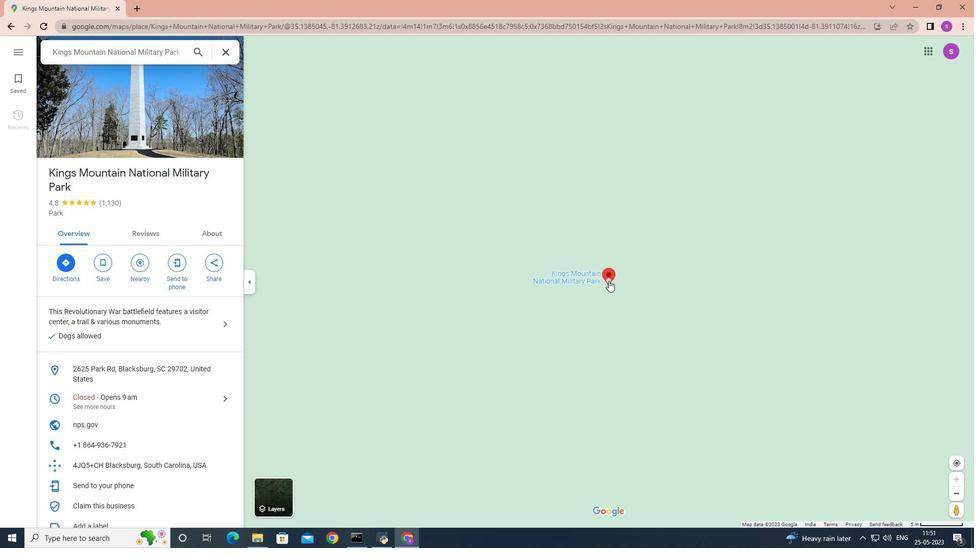 
Action: Mouse pressed left at (609, 280)
Screenshot: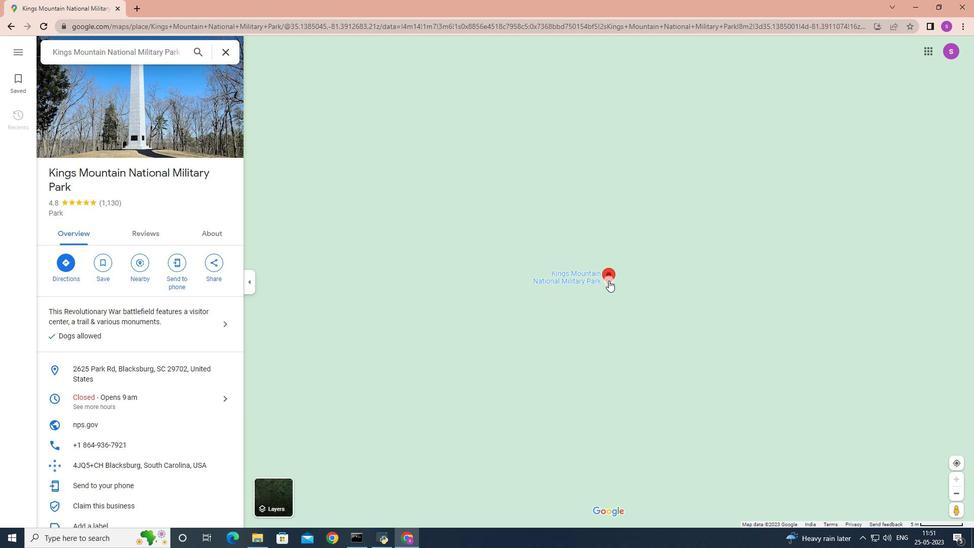 
Action: Mouse pressed left at (609, 280)
Screenshot: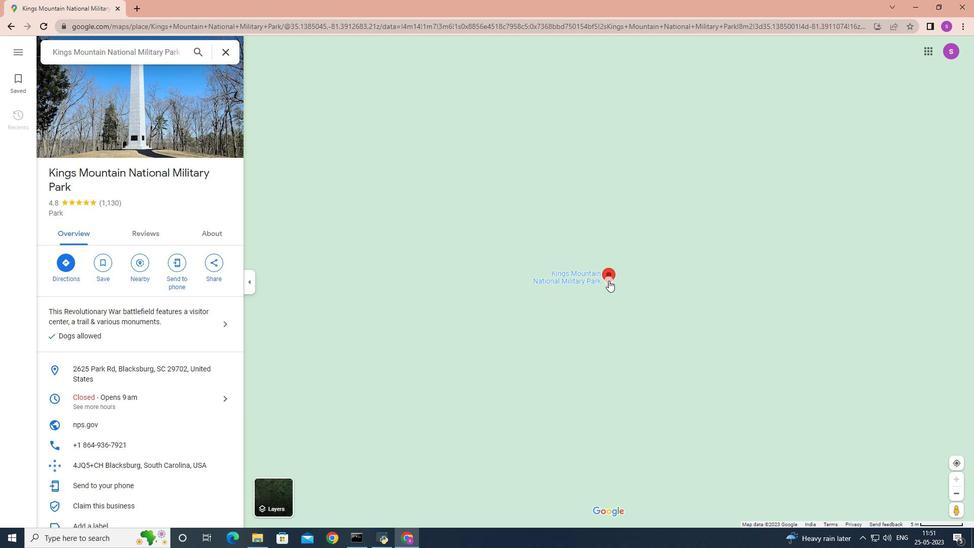 
Action: Mouse scrolled (609, 280) with delta (0, 0)
Screenshot: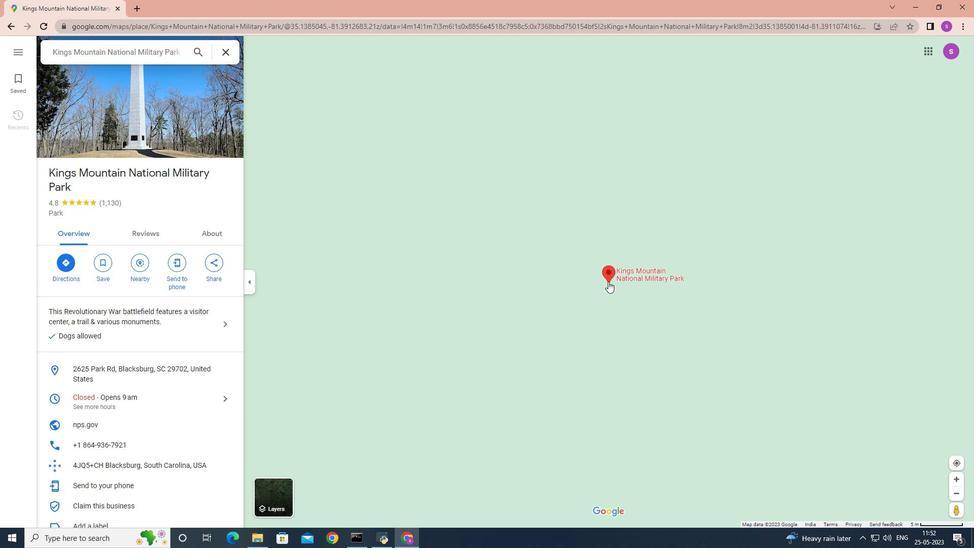 
Action: Mouse scrolled (609, 280) with delta (0, 0)
Screenshot: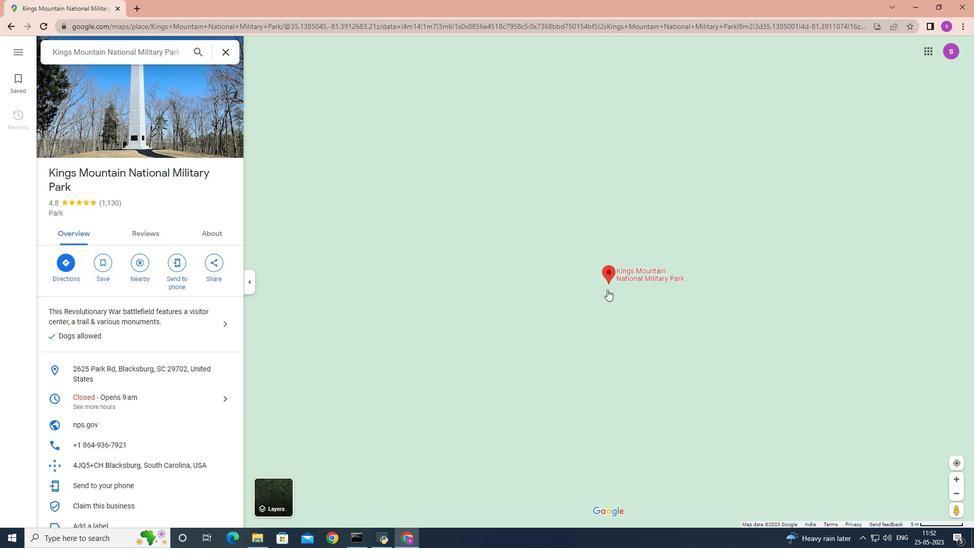 
Action: Mouse scrolled (609, 280) with delta (0, 0)
Screenshot: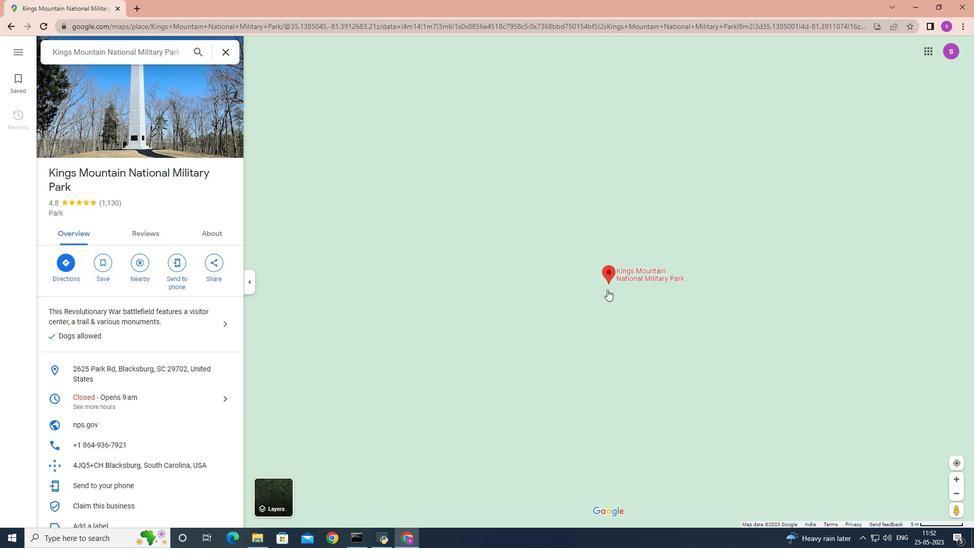 
Action: Mouse scrolled (609, 280) with delta (0, 0)
Screenshot: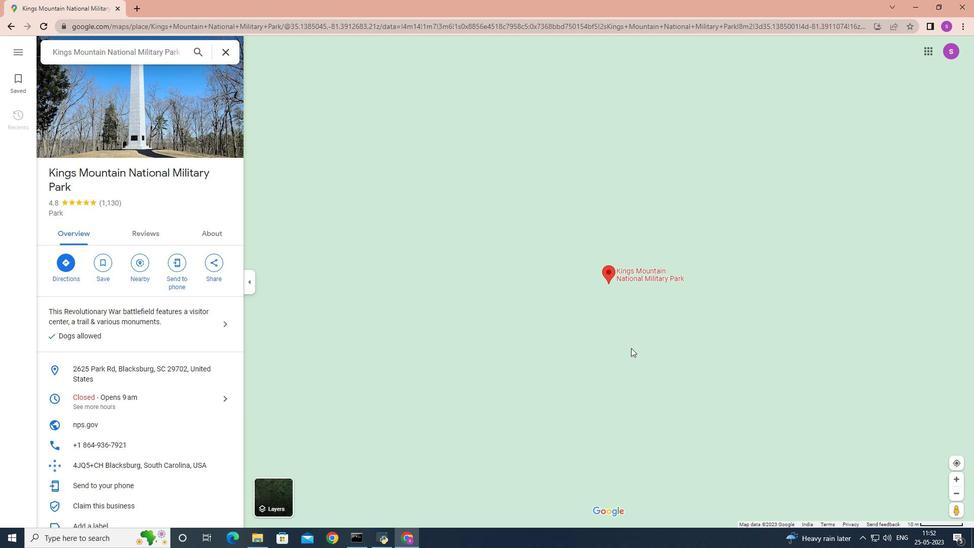 
Action: Mouse moved to (953, 477)
Screenshot: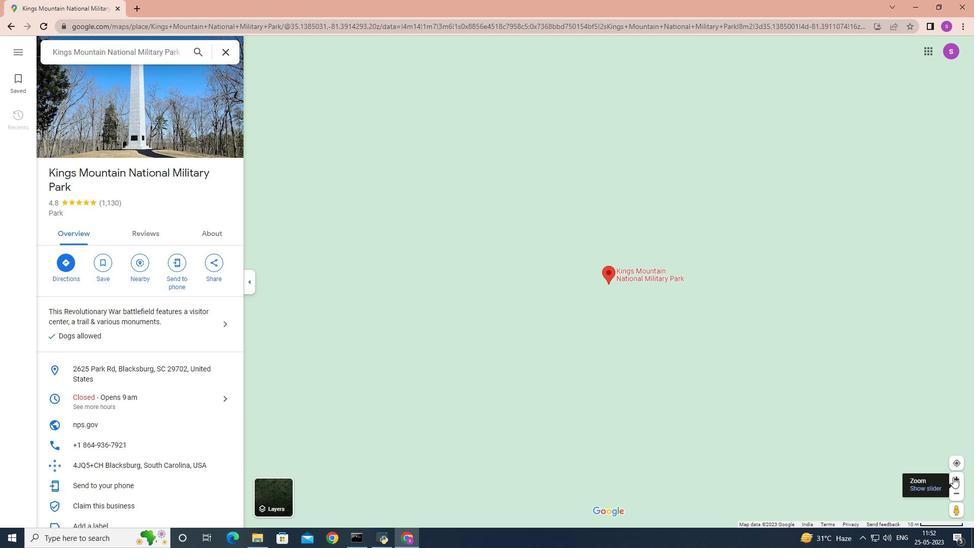 
Action: Mouse pressed left at (953, 477)
Screenshot: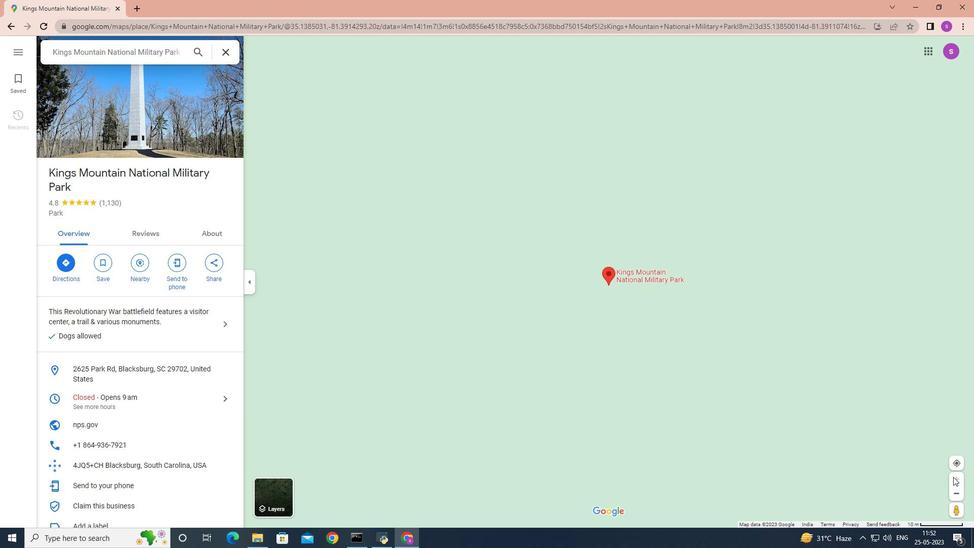 
Action: Mouse pressed left at (953, 477)
Screenshot: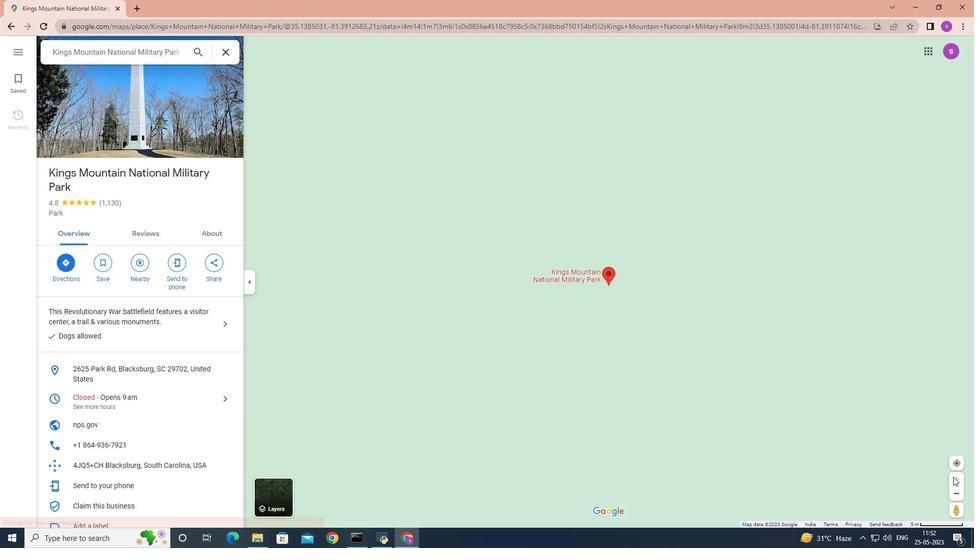 
Action: Mouse pressed left at (953, 477)
Screenshot: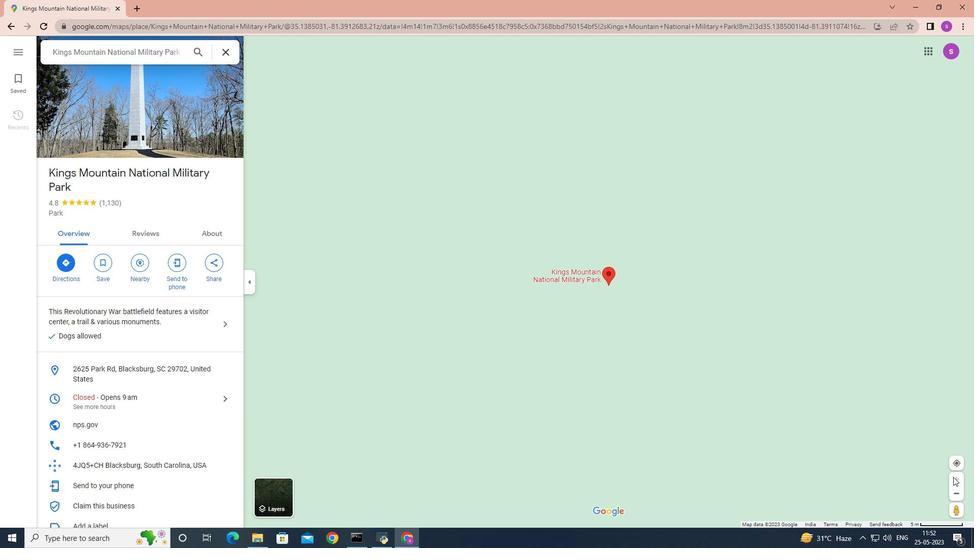 
Action: Mouse pressed left at (953, 477)
Screenshot: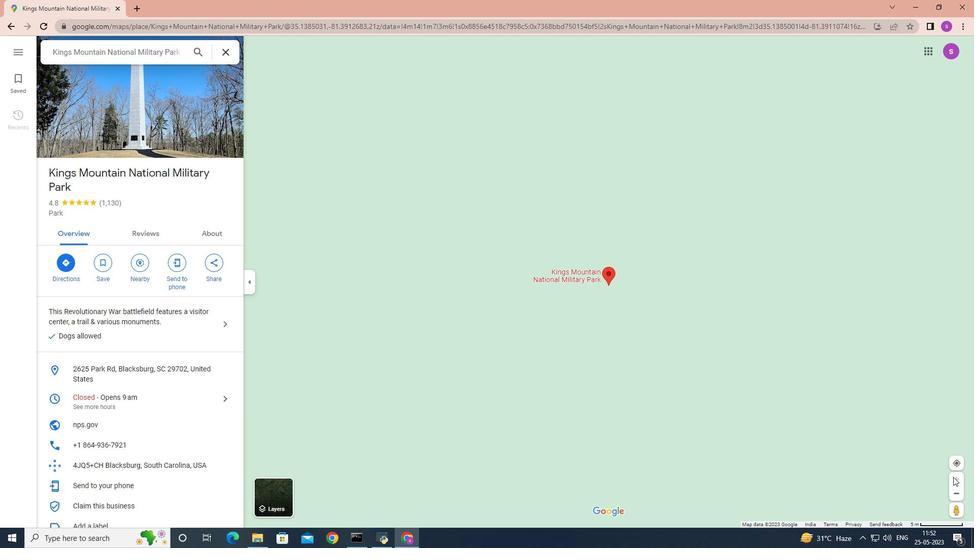 
Action: Mouse pressed left at (953, 477)
Screenshot: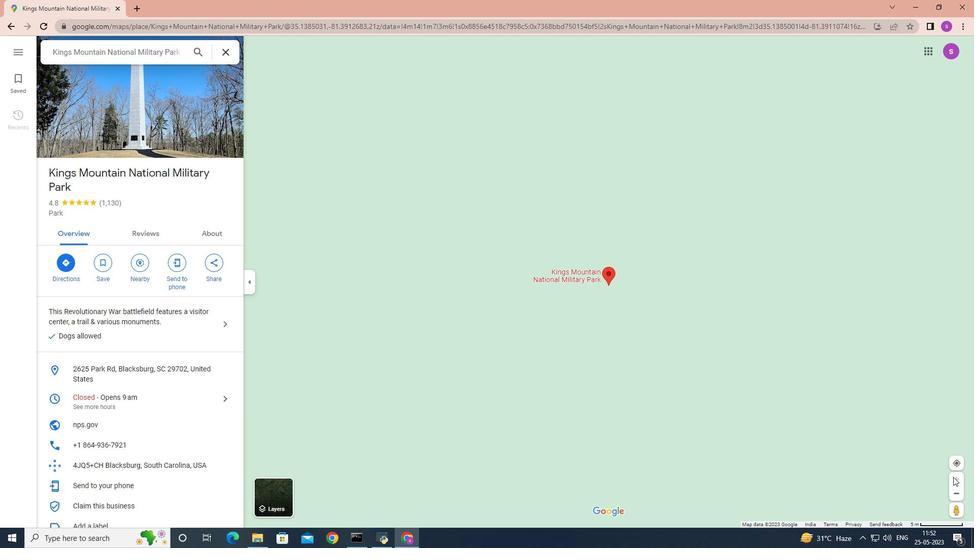 
Action: Mouse pressed left at (953, 477)
Screenshot: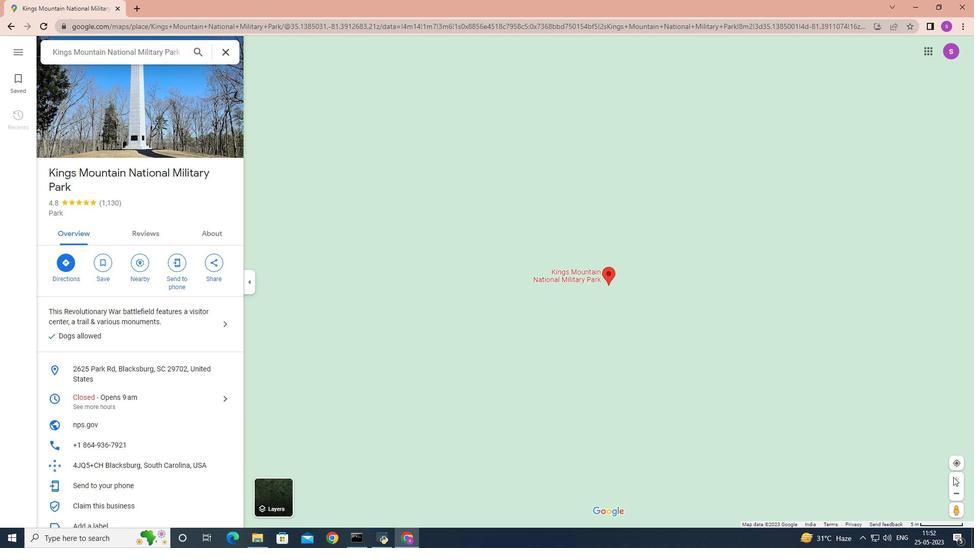 
Action: Mouse moved to (721, 459)
Screenshot: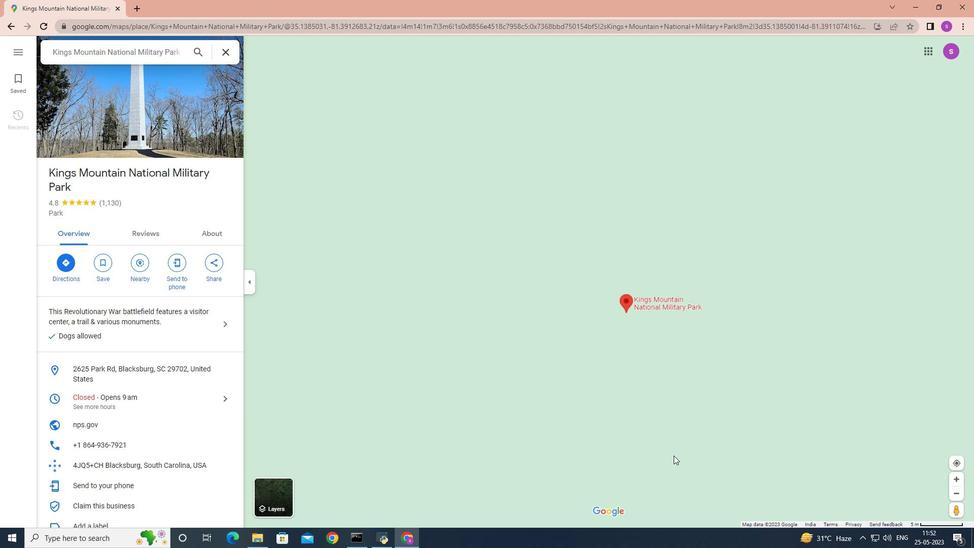 
Action: Mouse scrolled (721, 459) with delta (0, 0)
Screenshot: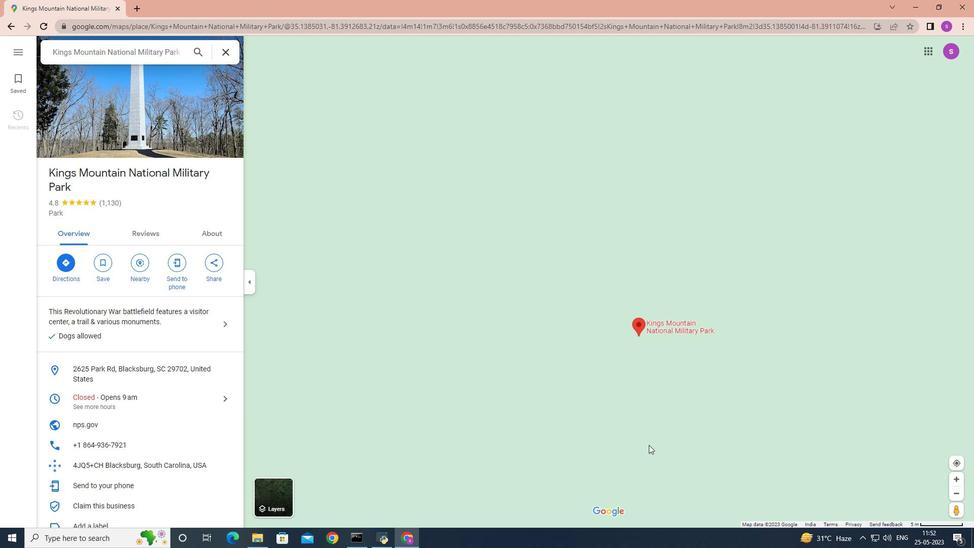 
Action: Mouse moved to (703, 457)
Screenshot: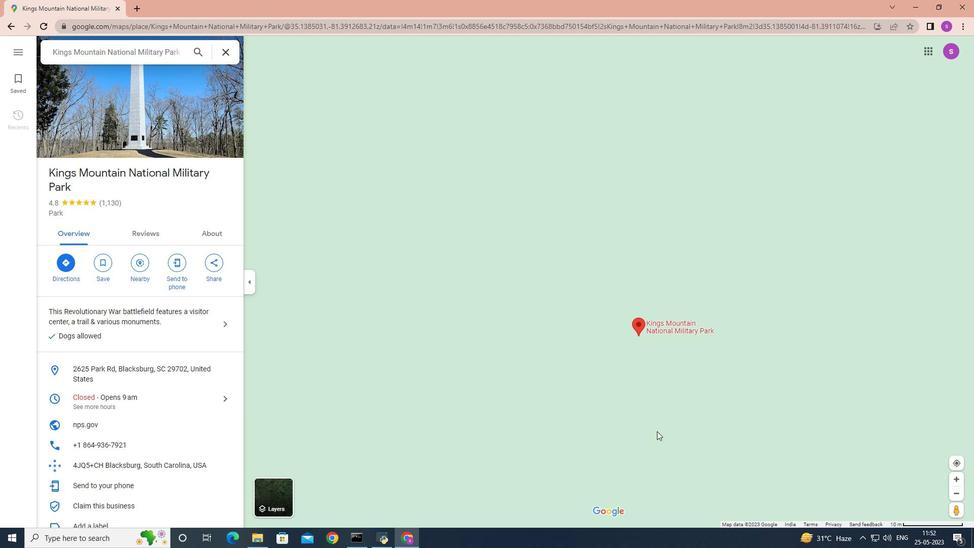 
Action: Mouse scrolled (703, 457) with delta (0, 0)
Screenshot: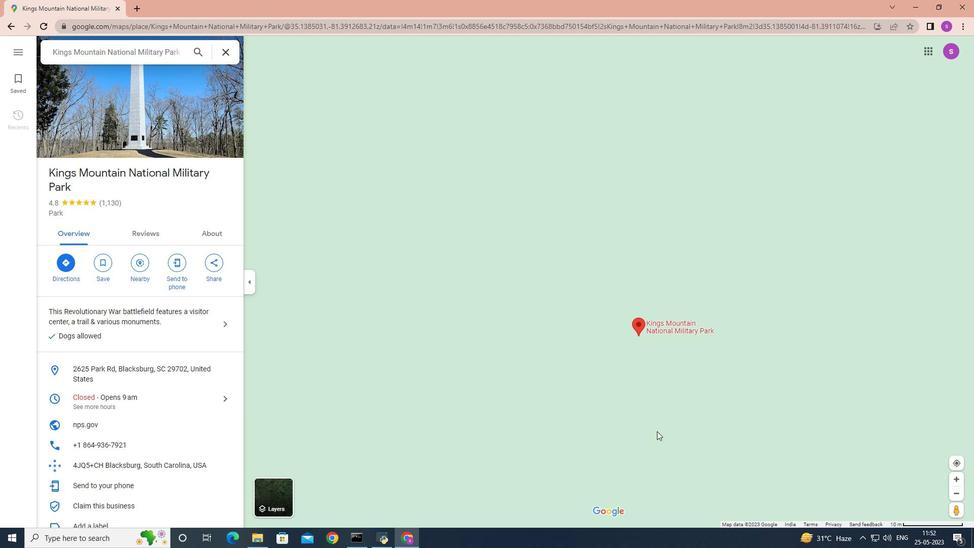 
Action: Mouse moved to (637, 328)
Screenshot: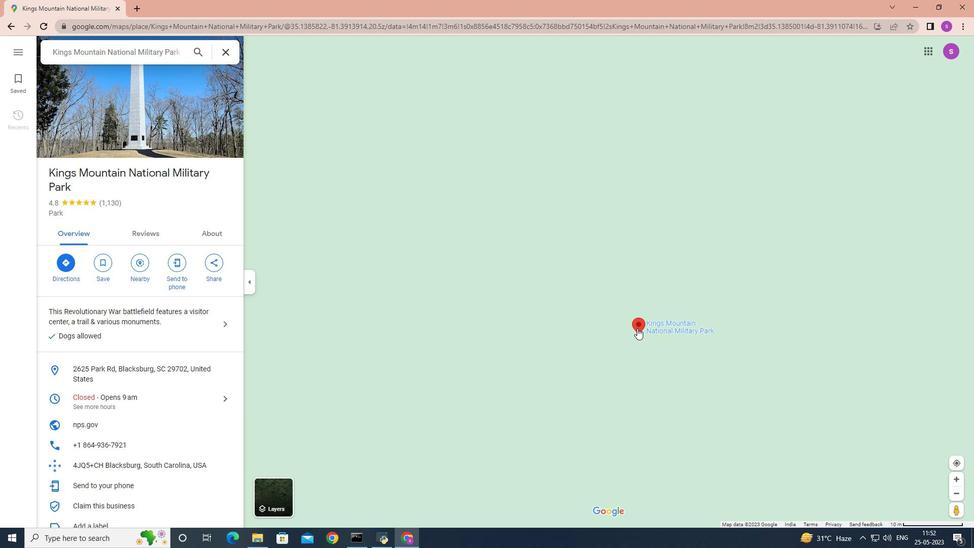 
Action: Mouse pressed left at (637, 328)
Screenshot: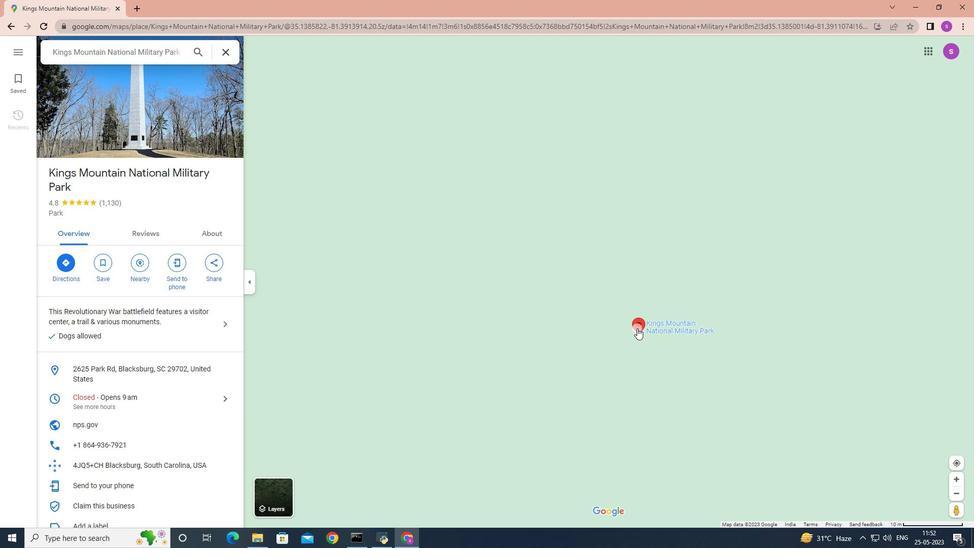 
Action: Mouse moved to (672, 330)
Screenshot: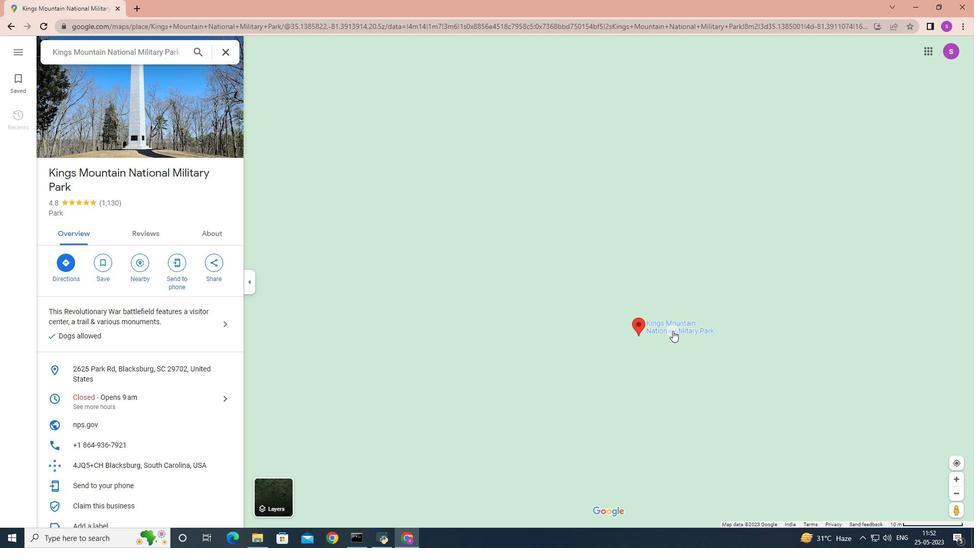 
Action: Mouse pressed left at (672, 330)
Screenshot: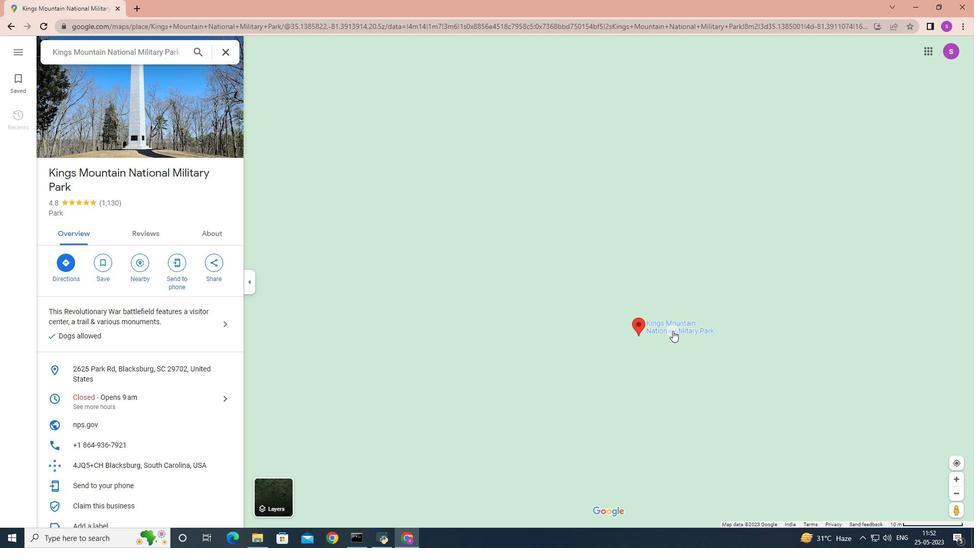 
Action: Mouse moved to (497, 402)
Screenshot: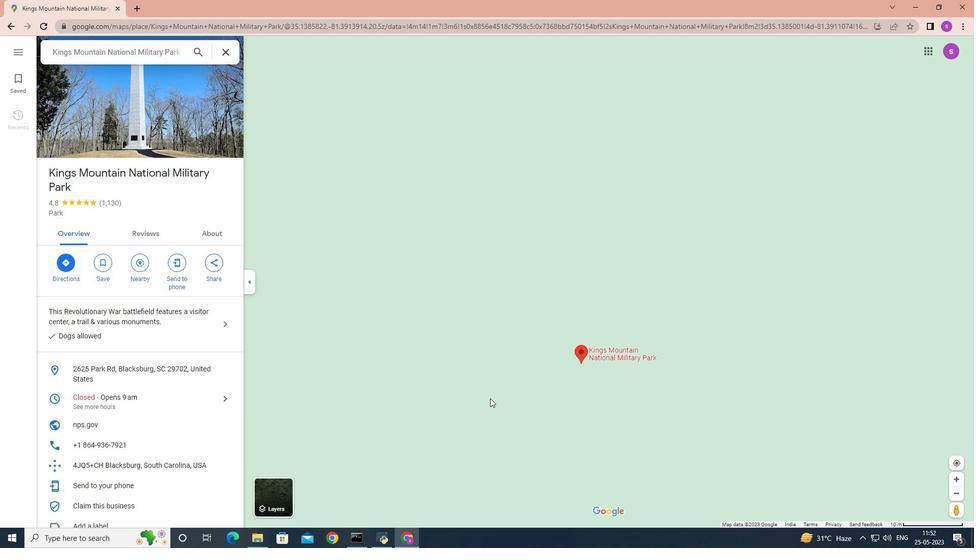 
Action: Mouse scrolled (497, 402) with delta (0, 0)
Screenshot: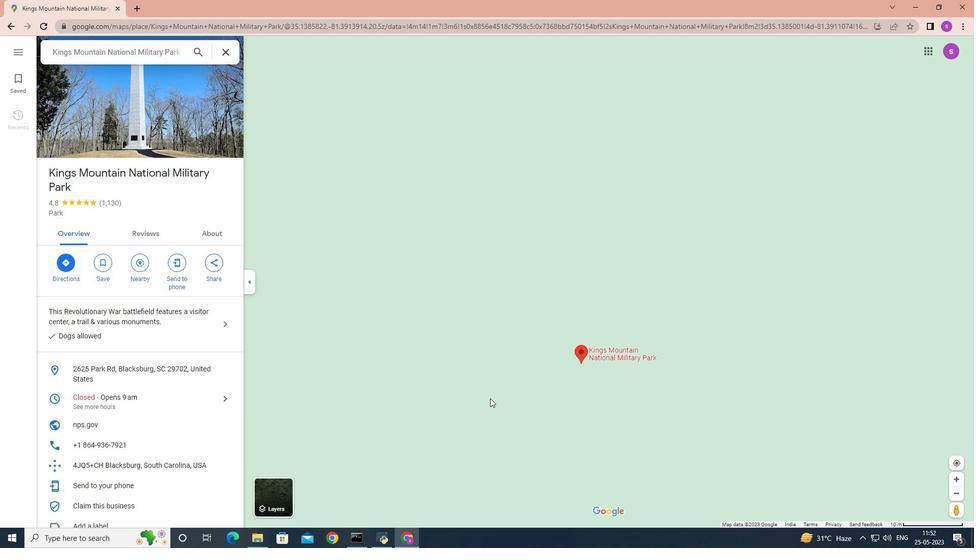 
Action: Mouse moved to (496, 402)
Screenshot: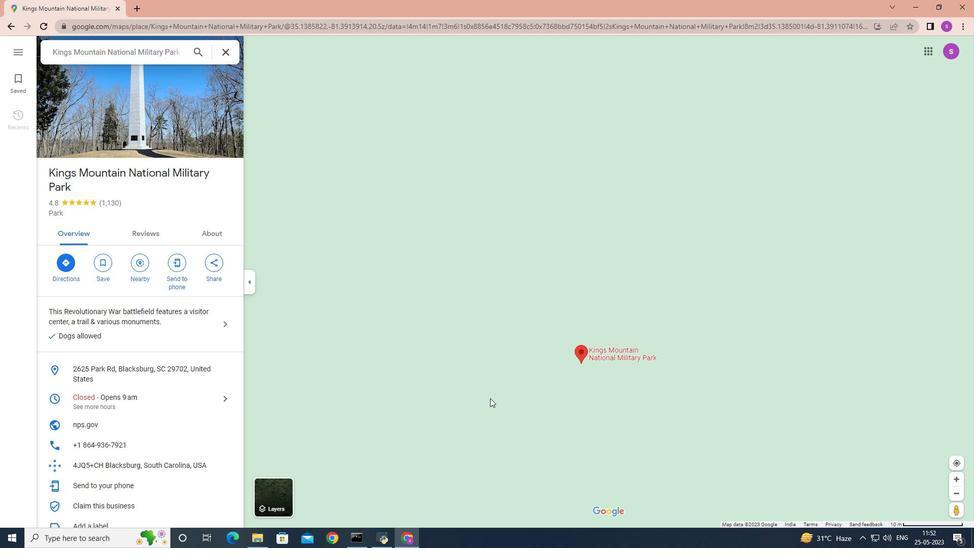 
Action: Mouse scrolled (496, 402) with delta (0, 0)
Screenshot: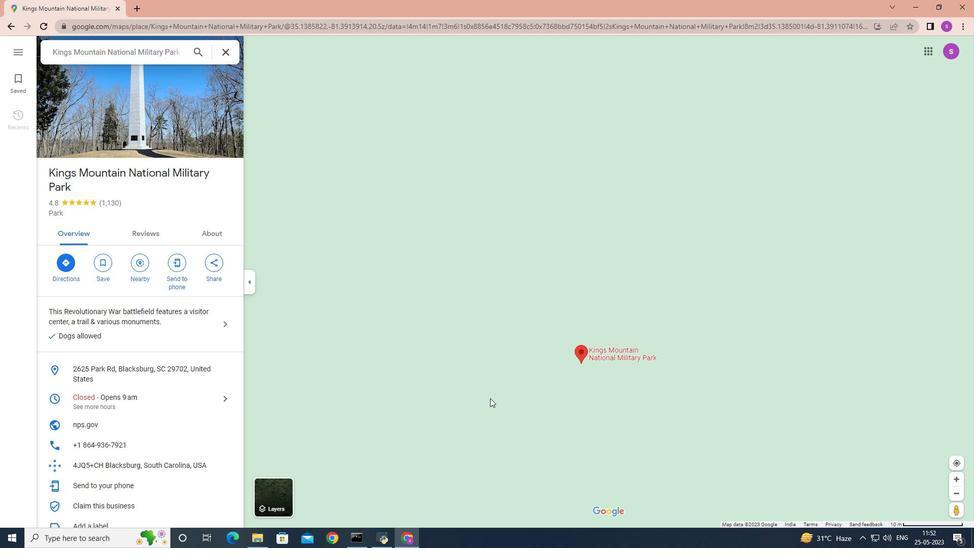 
Action: Mouse moved to (496, 402)
Screenshot: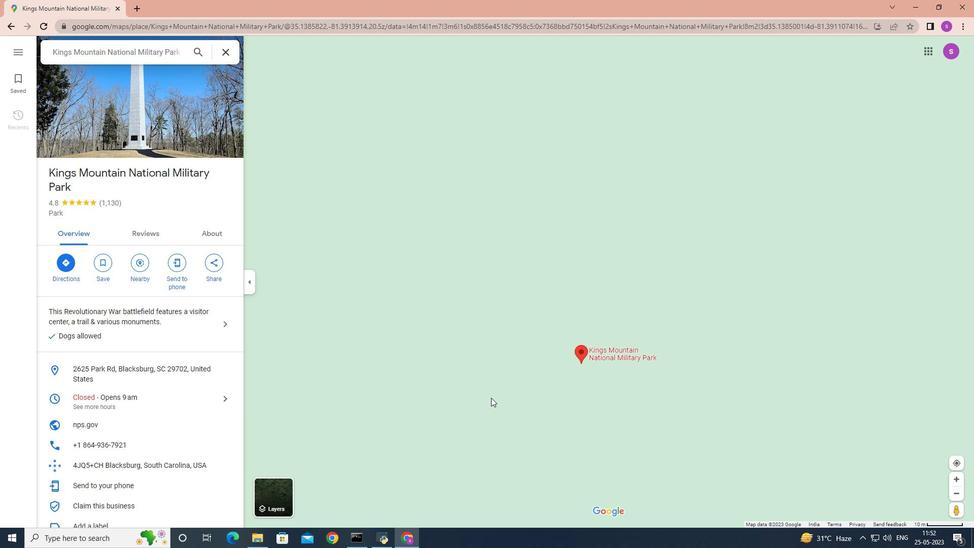 
Action: Mouse scrolled (496, 401) with delta (0, 0)
Screenshot: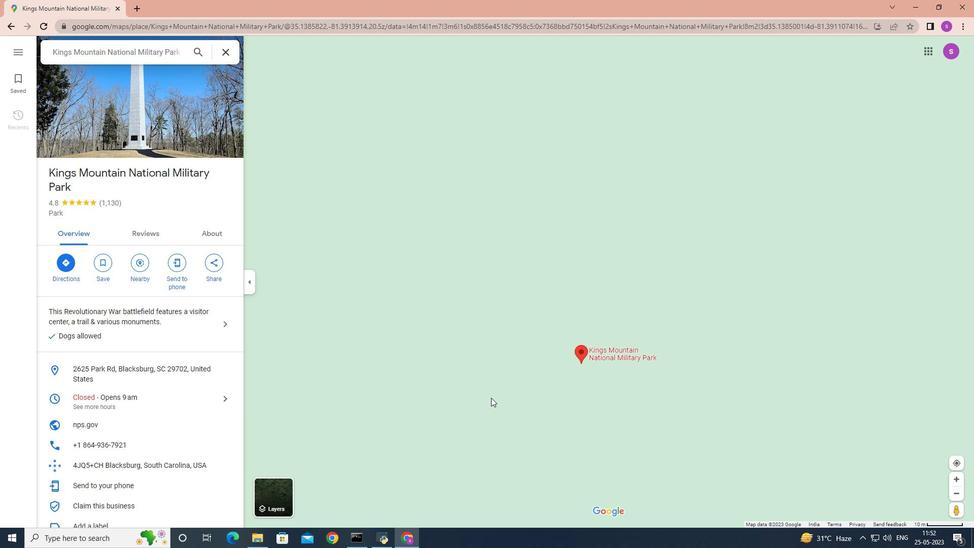 
Action: Mouse moved to (382, 314)
Screenshot: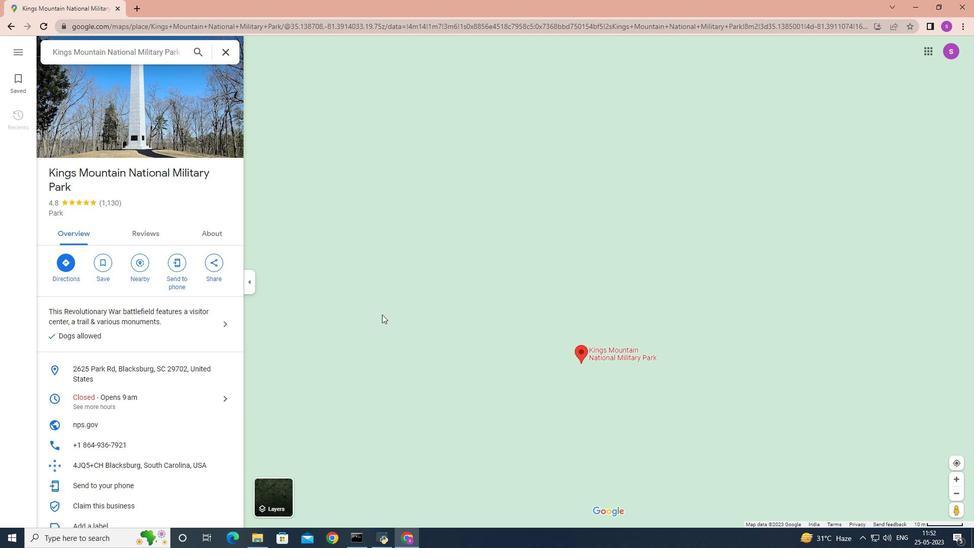 
